 Task: Find connections with filter location Khānāpur with filter topic #workingathomewith filter profile language Potuguese with filter current company Work From Home/ Fresher & Experience Jobs with filter school Goa Institute of Management (GIM) with filter industry Services for the Elderly and Disabled with filter service category Interaction Design with filter keywords title Handyman
Action: Mouse moved to (320, 228)
Screenshot: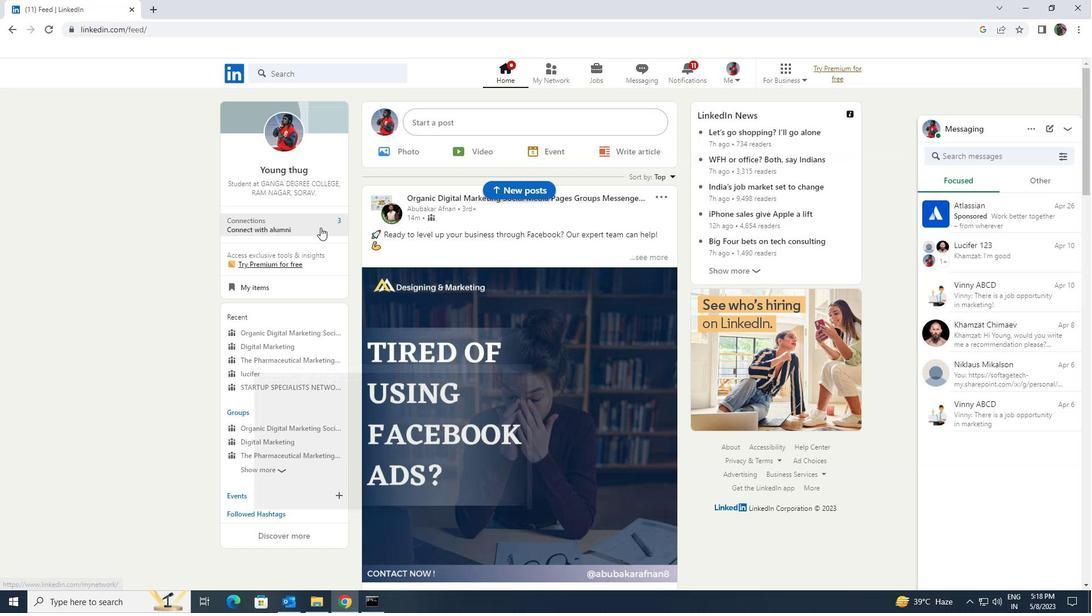 
Action: Mouse pressed left at (320, 228)
Screenshot: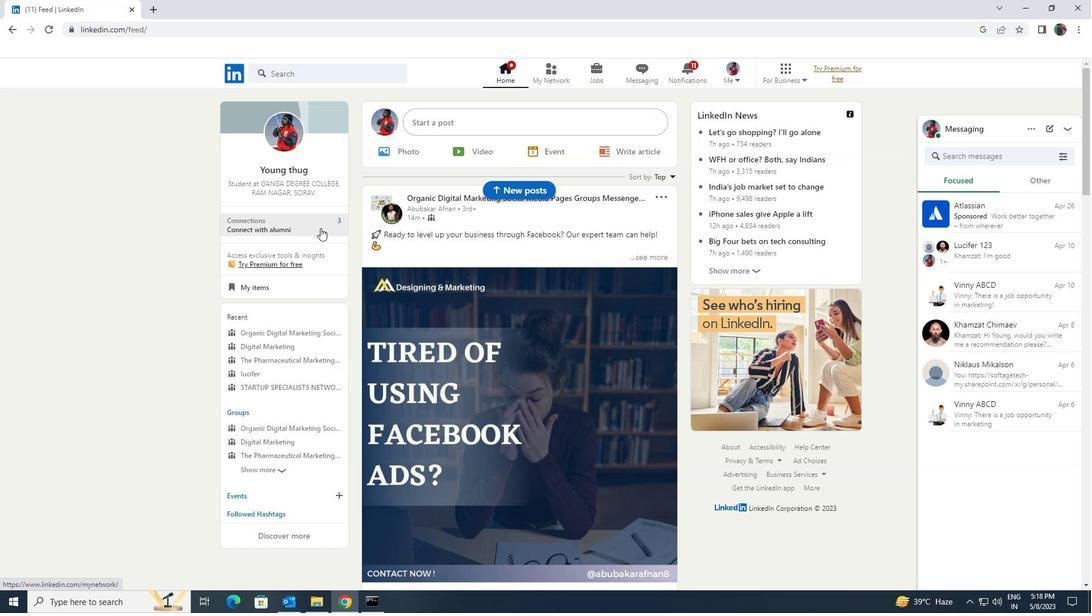 
Action: Mouse moved to (323, 136)
Screenshot: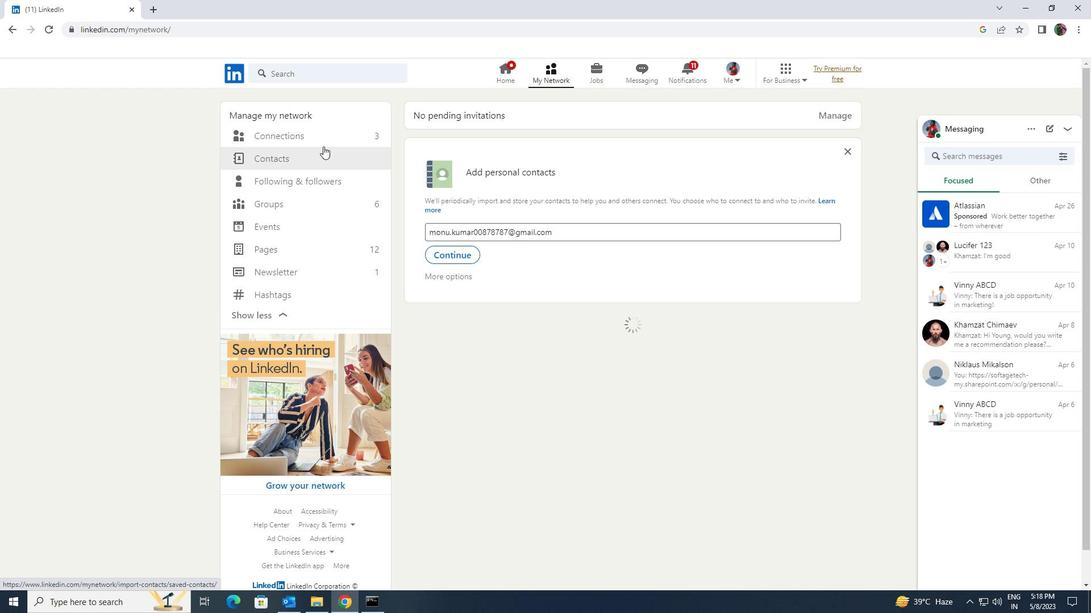 
Action: Mouse pressed left at (323, 136)
Screenshot: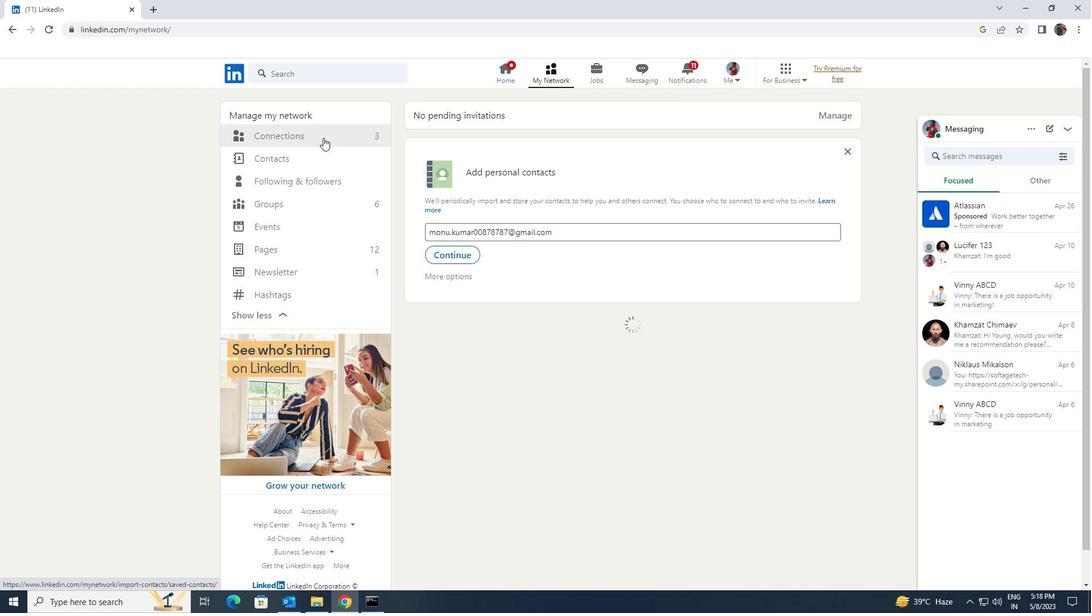 
Action: Mouse moved to (605, 138)
Screenshot: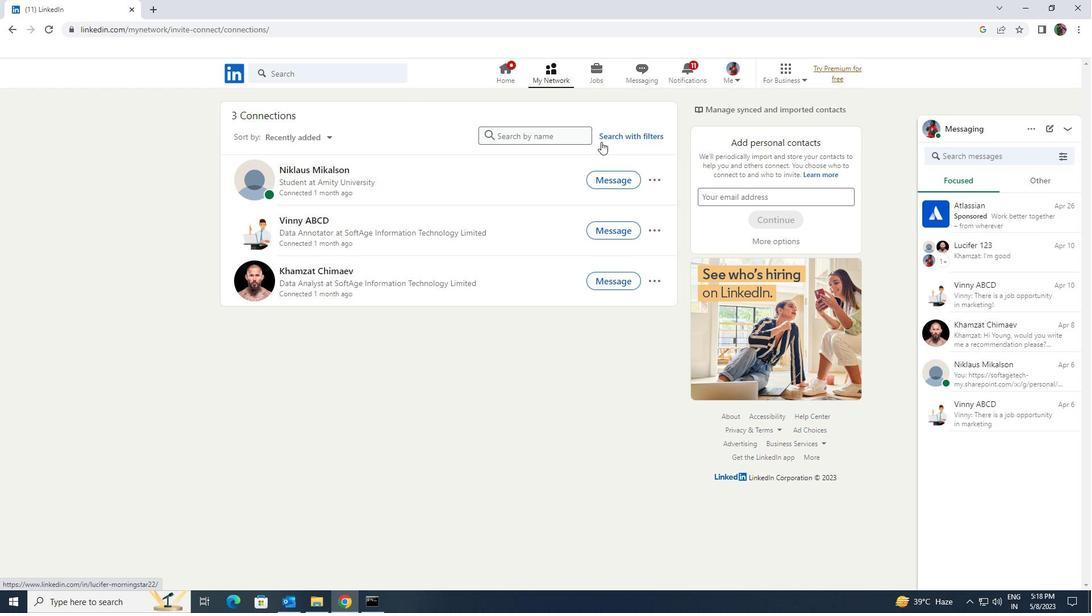 
Action: Mouse pressed left at (605, 138)
Screenshot: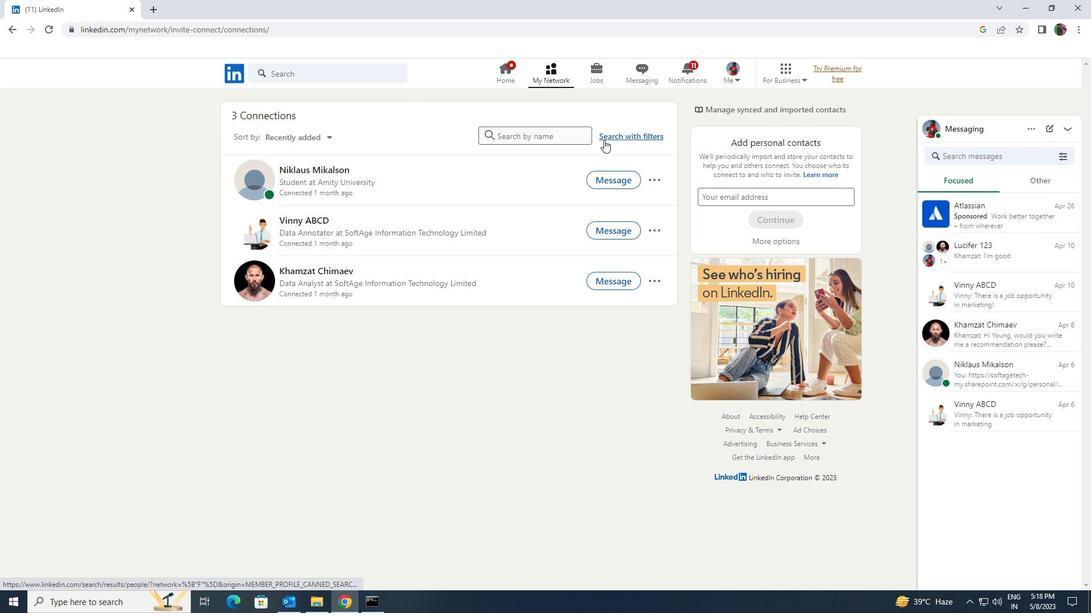 
Action: Mouse moved to (585, 106)
Screenshot: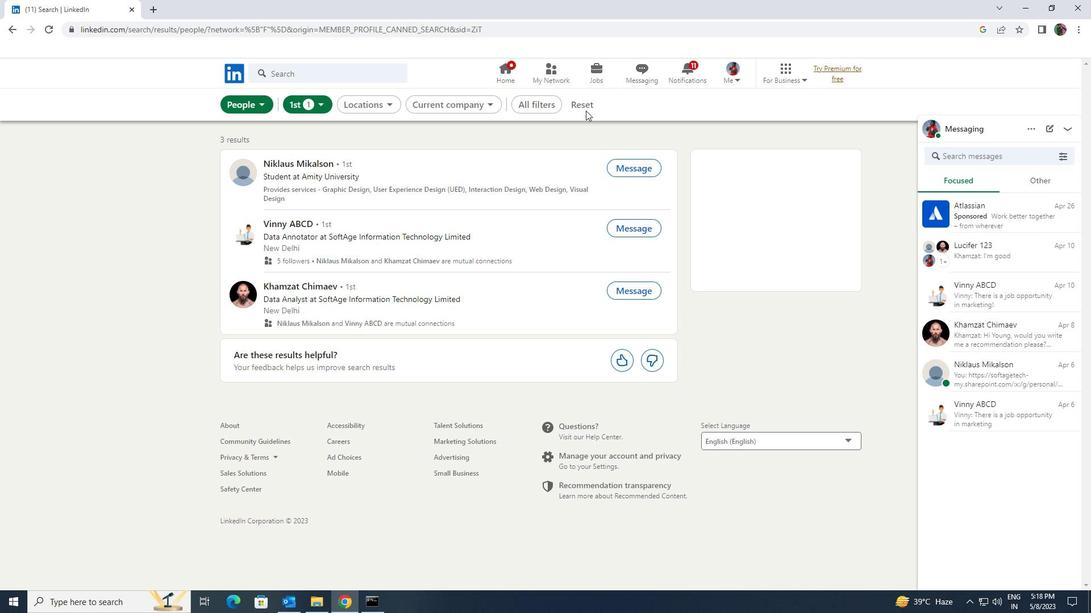 
Action: Mouse pressed left at (585, 106)
Screenshot: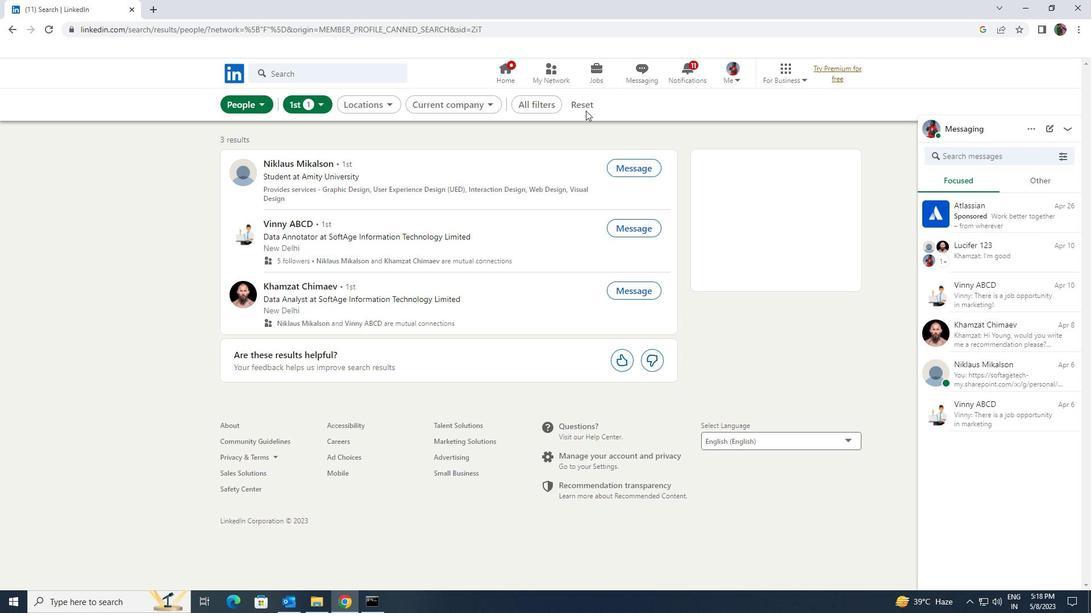 
Action: Mouse moved to (552, 98)
Screenshot: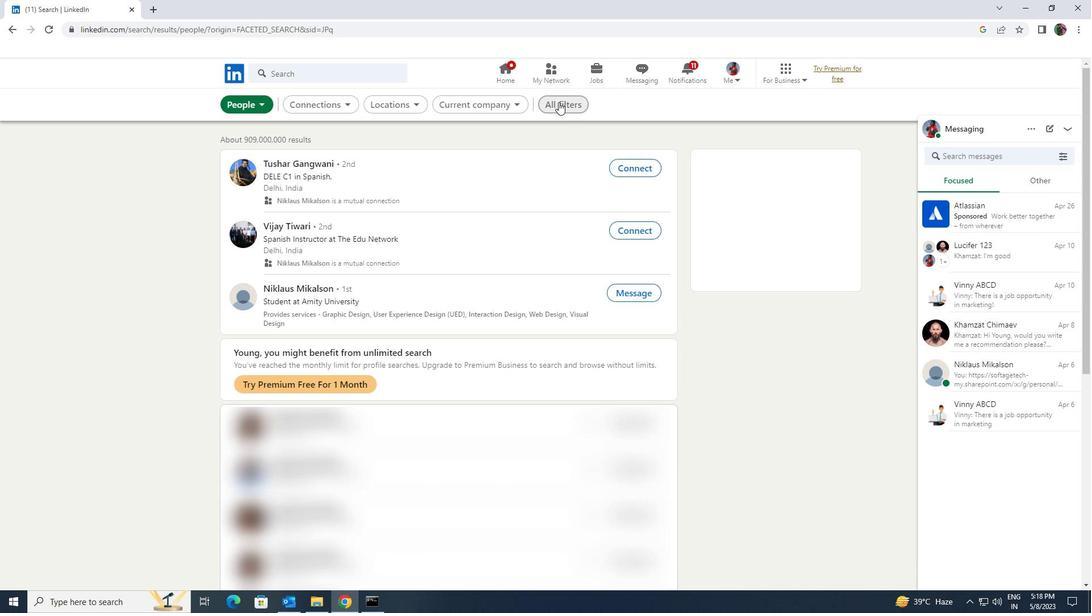 
Action: Mouse pressed left at (552, 98)
Screenshot: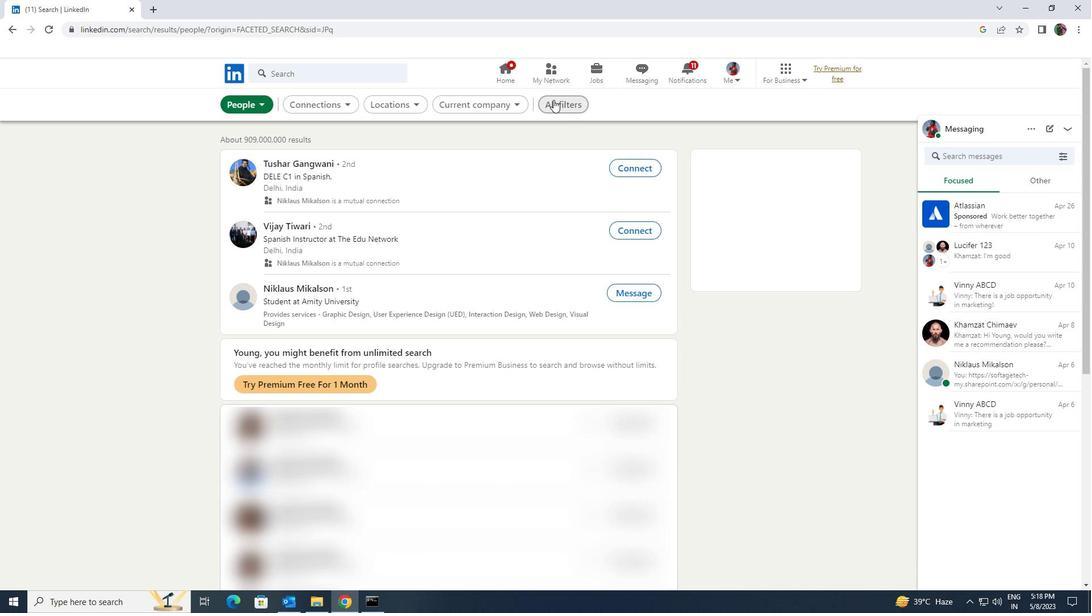 
Action: Mouse moved to (987, 446)
Screenshot: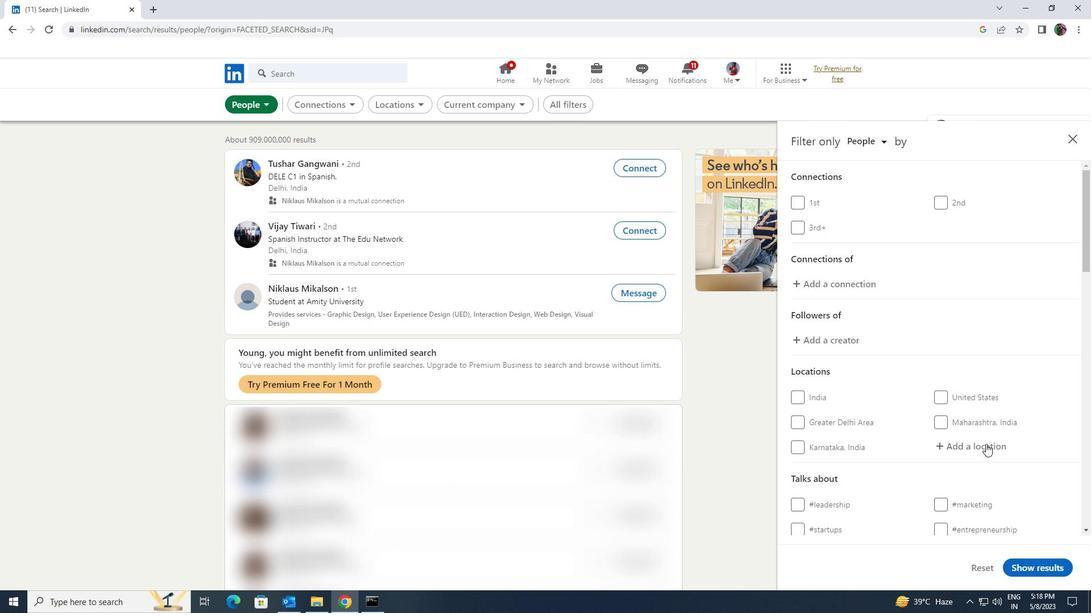 
Action: Mouse pressed left at (987, 446)
Screenshot: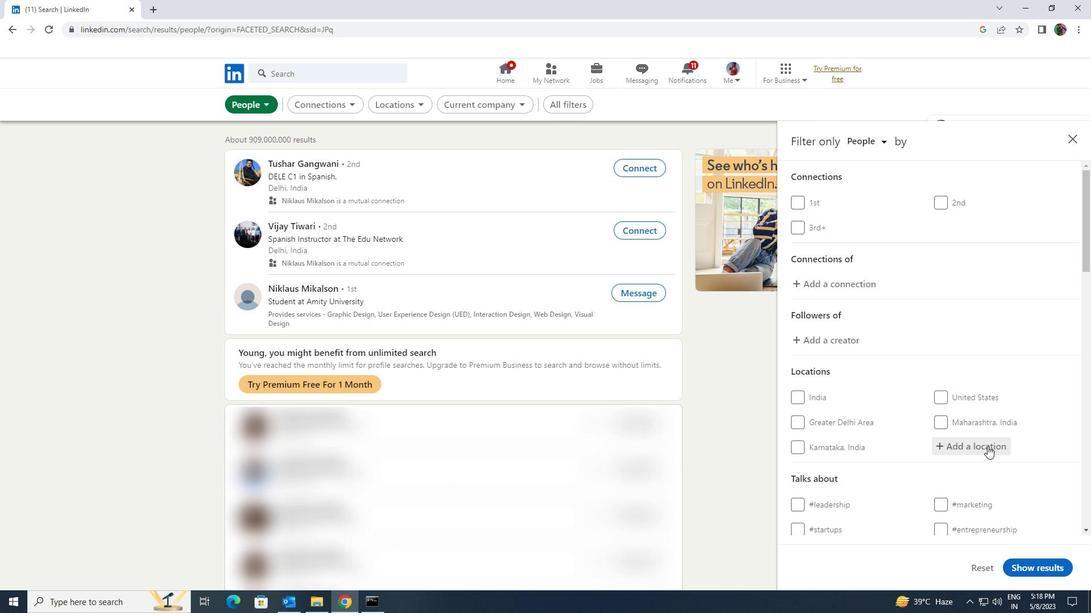 
Action: Key pressed <Key.shift>KHANPUR
Screenshot: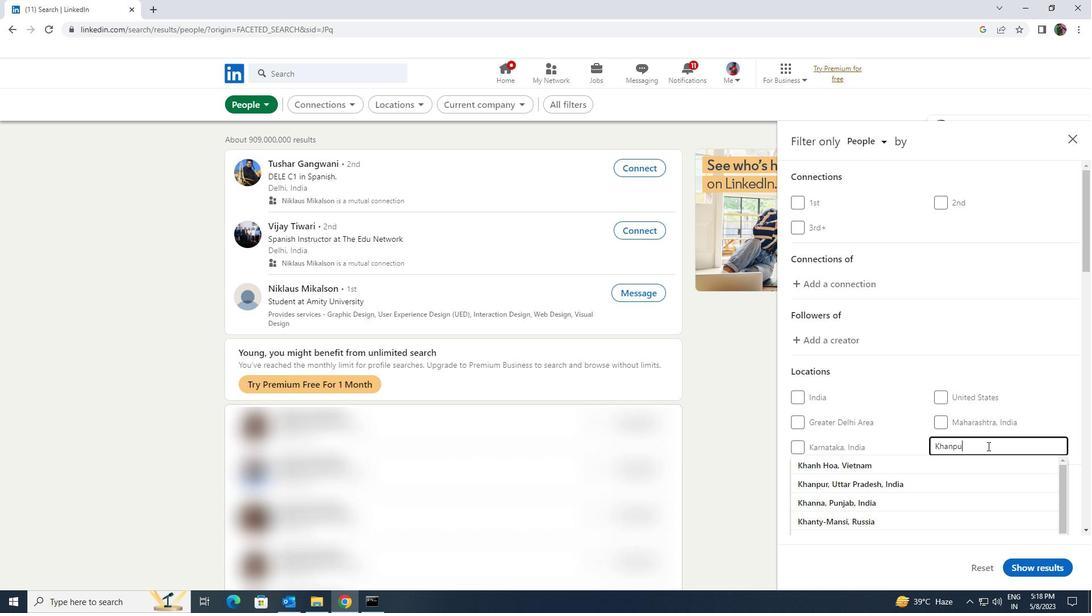 
Action: Mouse moved to (983, 465)
Screenshot: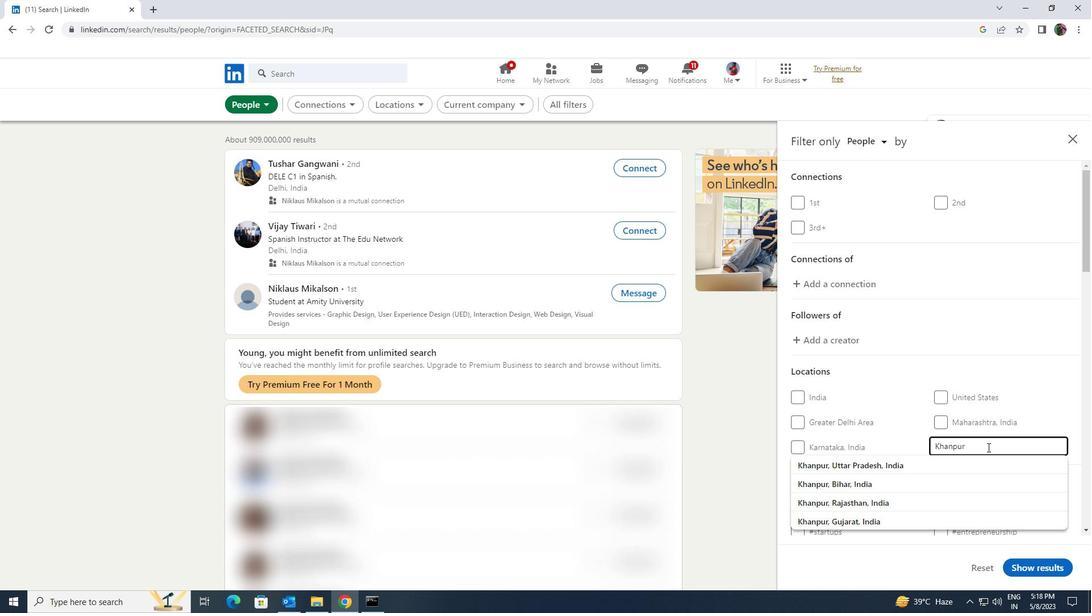 
Action: Mouse pressed left at (983, 465)
Screenshot: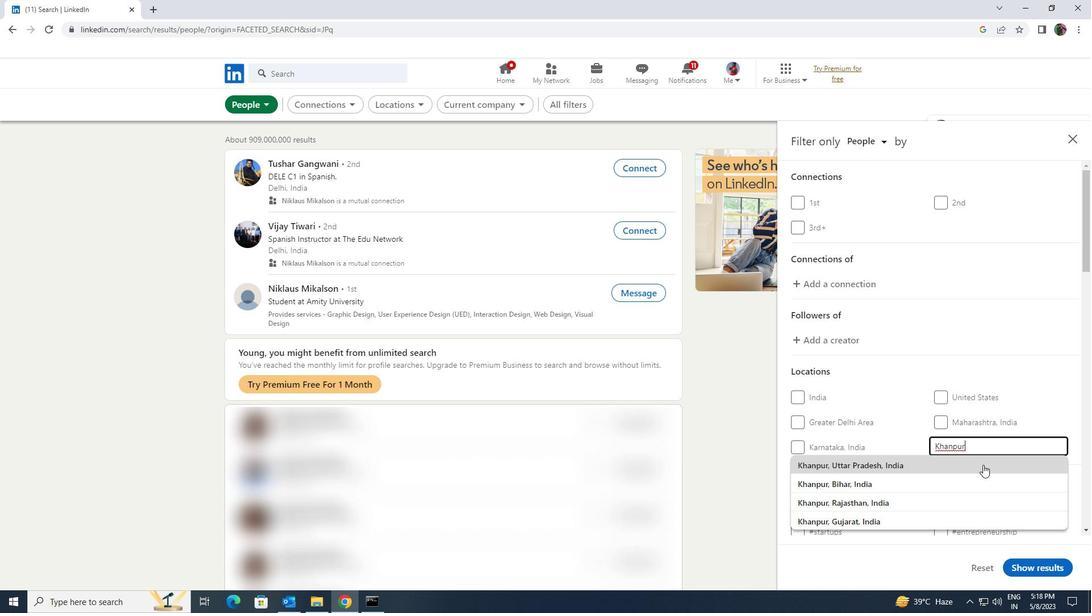 
Action: Mouse moved to (982, 466)
Screenshot: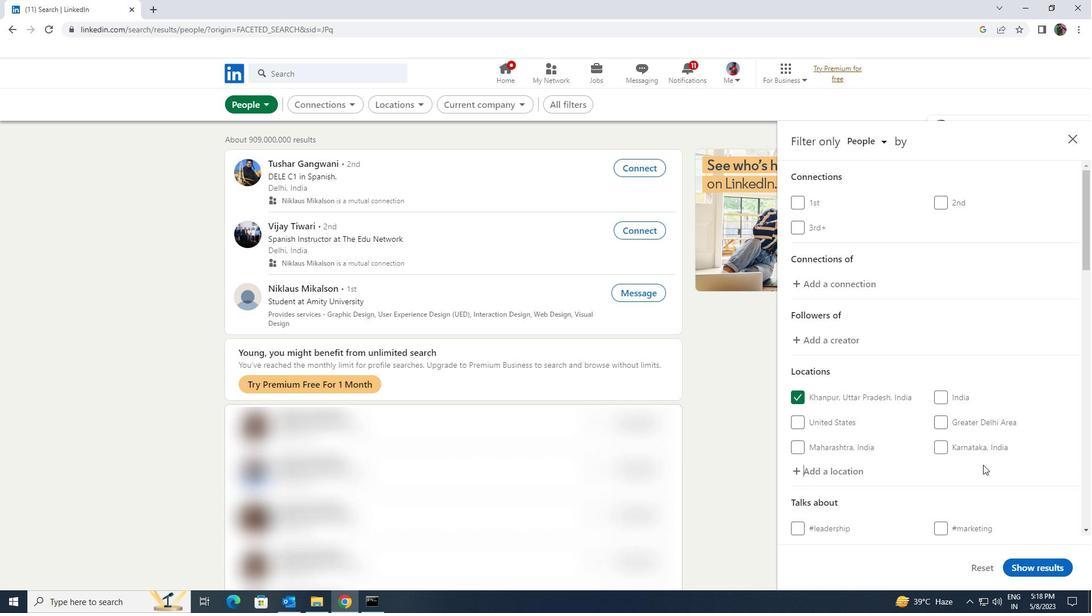 
Action: Mouse scrolled (982, 465) with delta (0, 0)
Screenshot: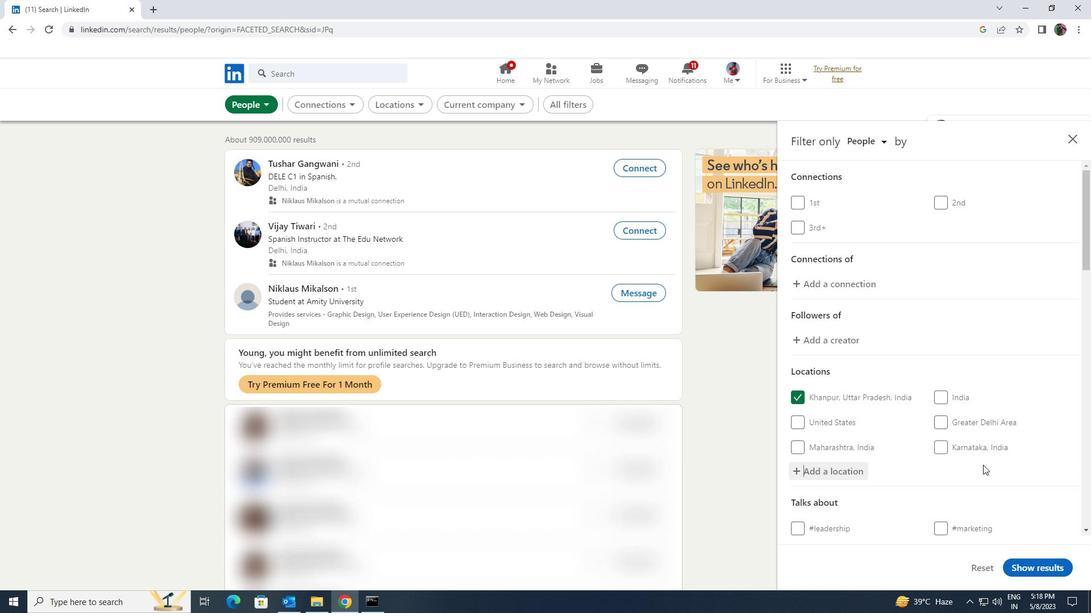 
Action: Mouse scrolled (982, 465) with delta (0, 0)
Screenshot: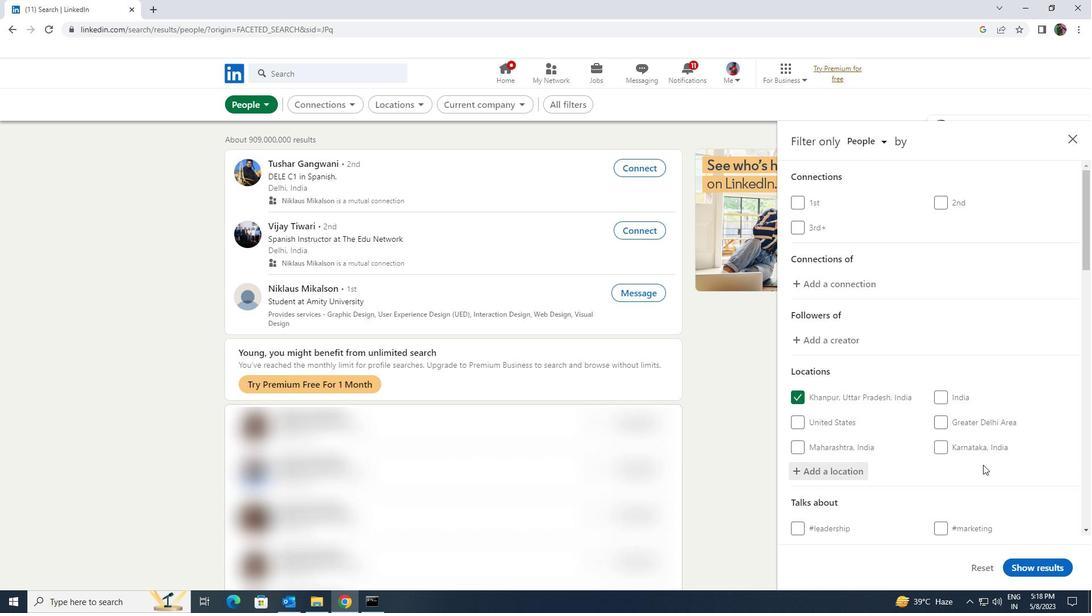 
Action: Mouse pressed left at (982, 466)
Screenshot: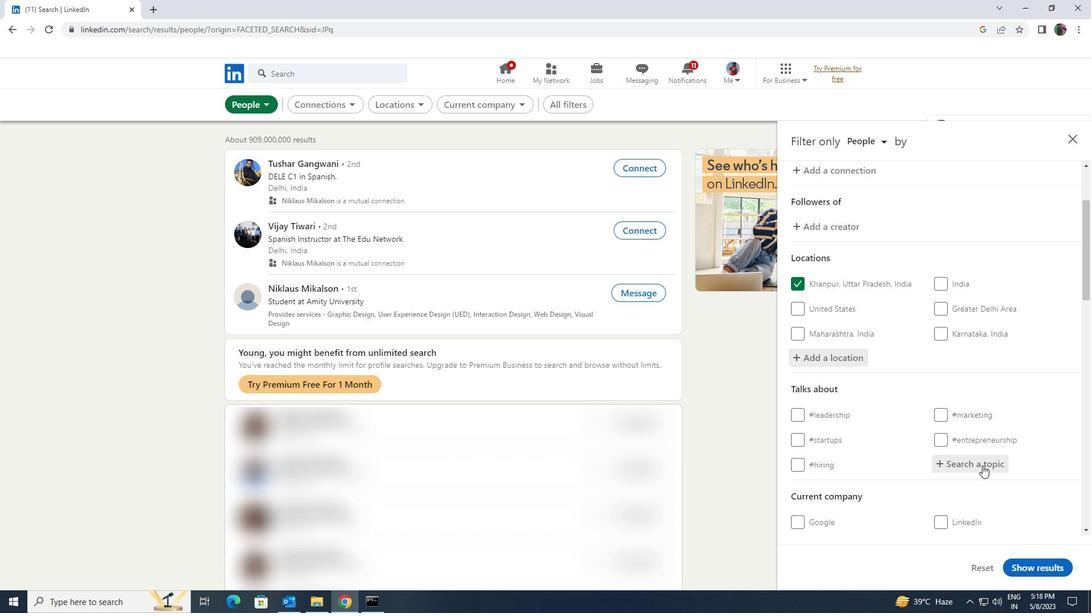 
Action: Key pressed <Key.shift><Key.shift><Key.shift><Key.shift><Key.shift><Key.shift><Key.shift><Key.shift>WORKING
Screenshot: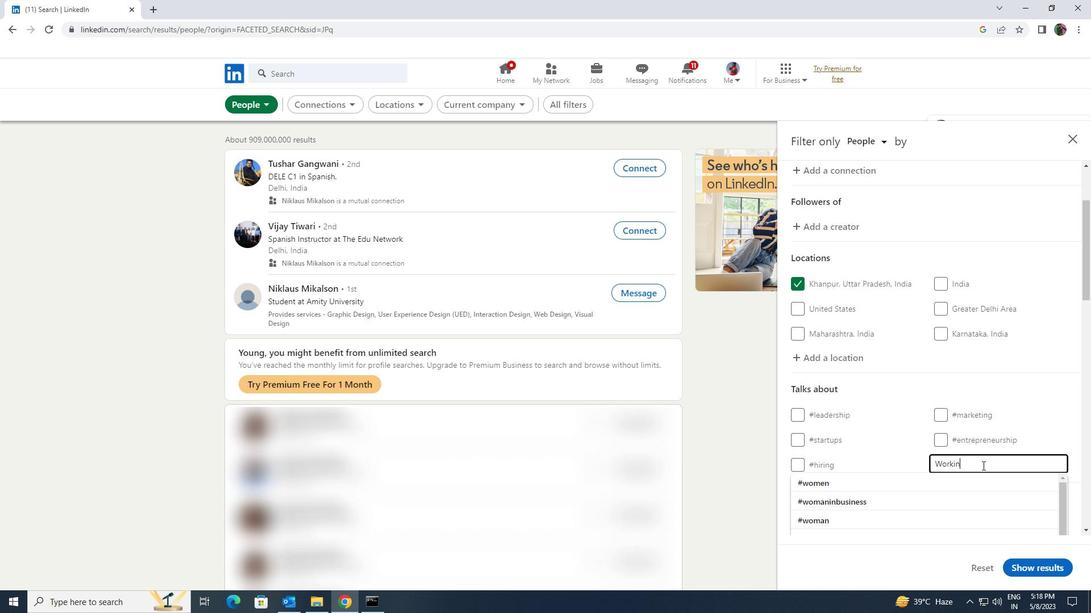 
Action: Mouse moved to (978, 488)
Screenshot: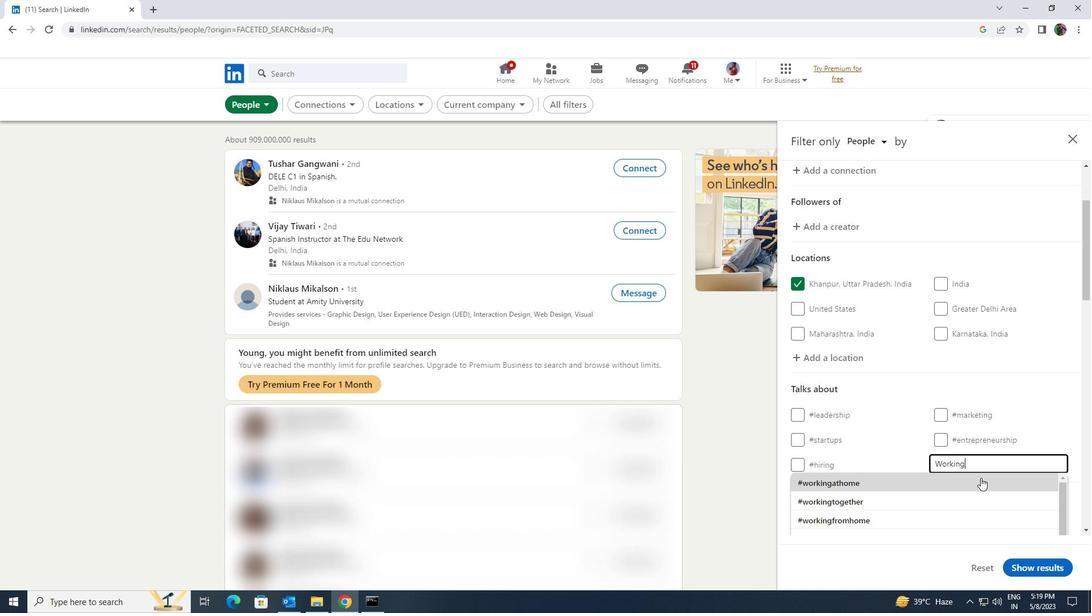 
Action: Mouse pressed left at (978, 488)
Screenshot: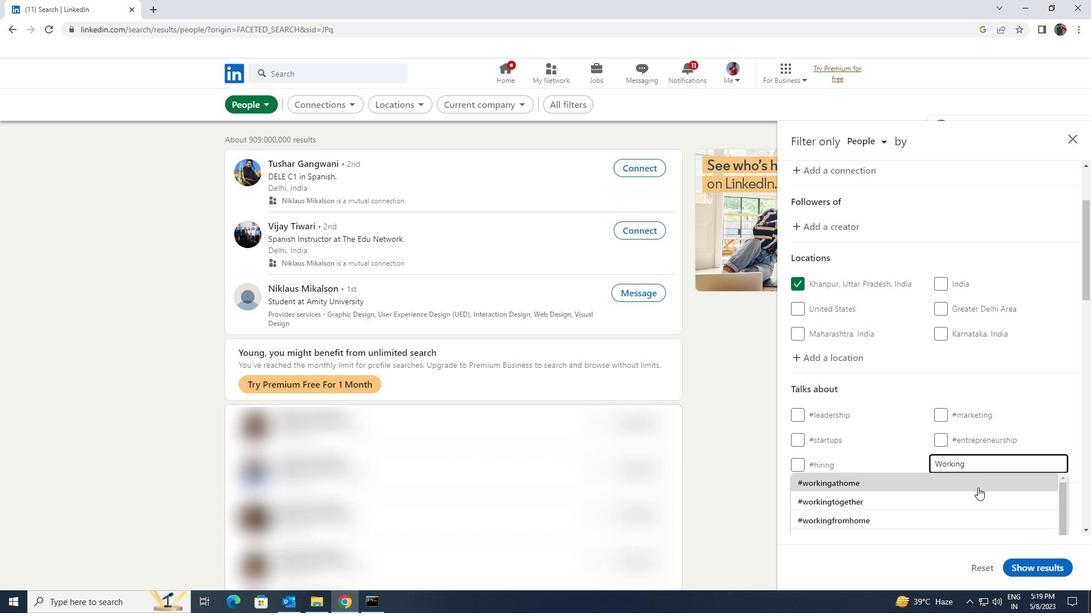 
Action: Mouse scrolled (978, 487) with delta (0, 0)
Screenshot: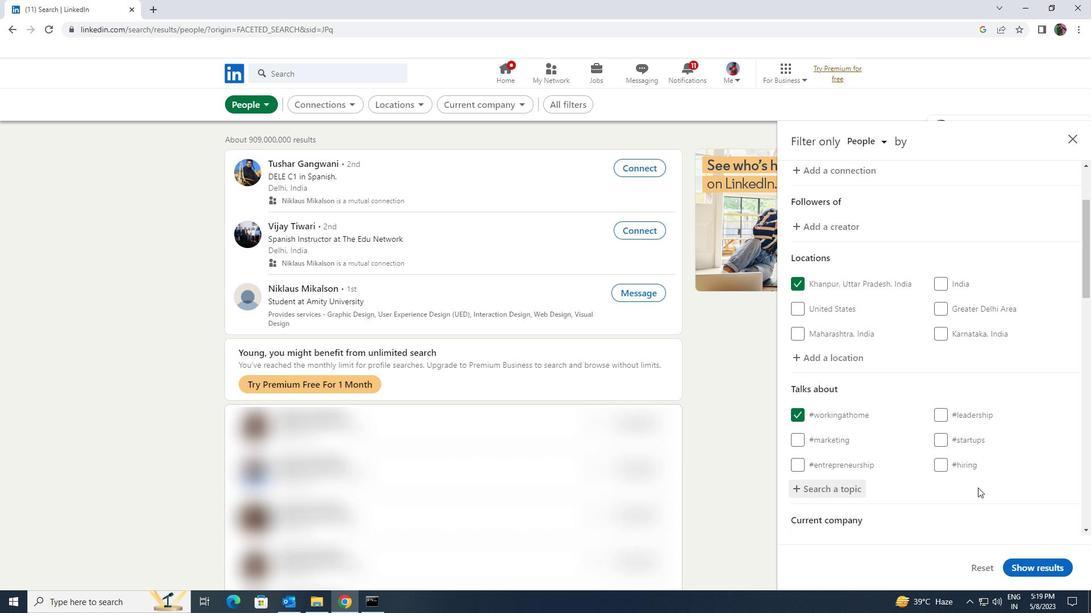 
Action: Mouse scrolled (978, 487) with delta (0, 0)
Screenshot: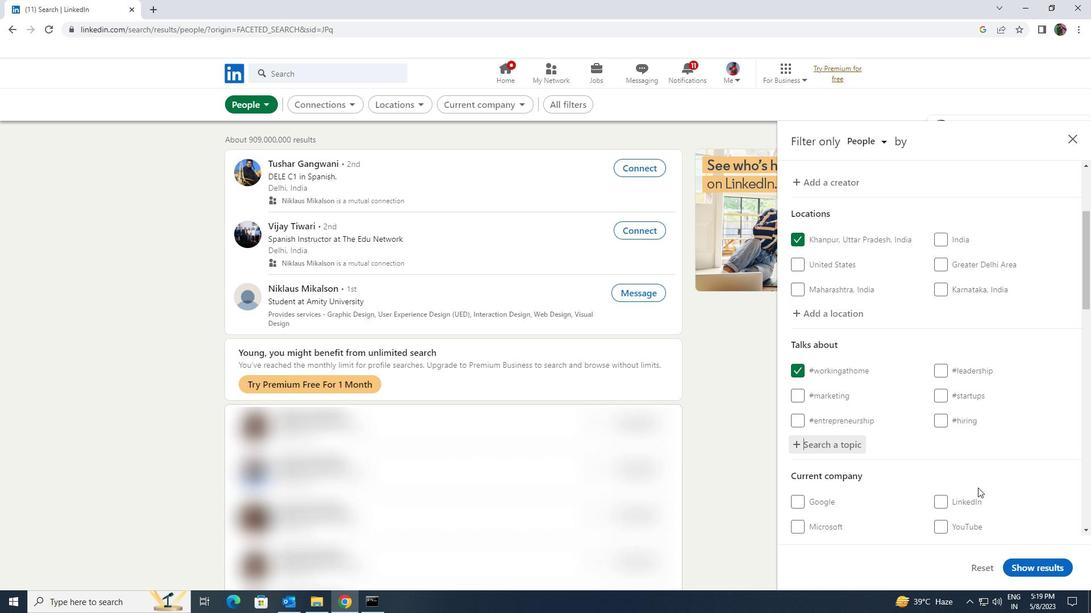 
Action: Mouse scrolled (978, 487) with delta (0, 0)
Screenshot: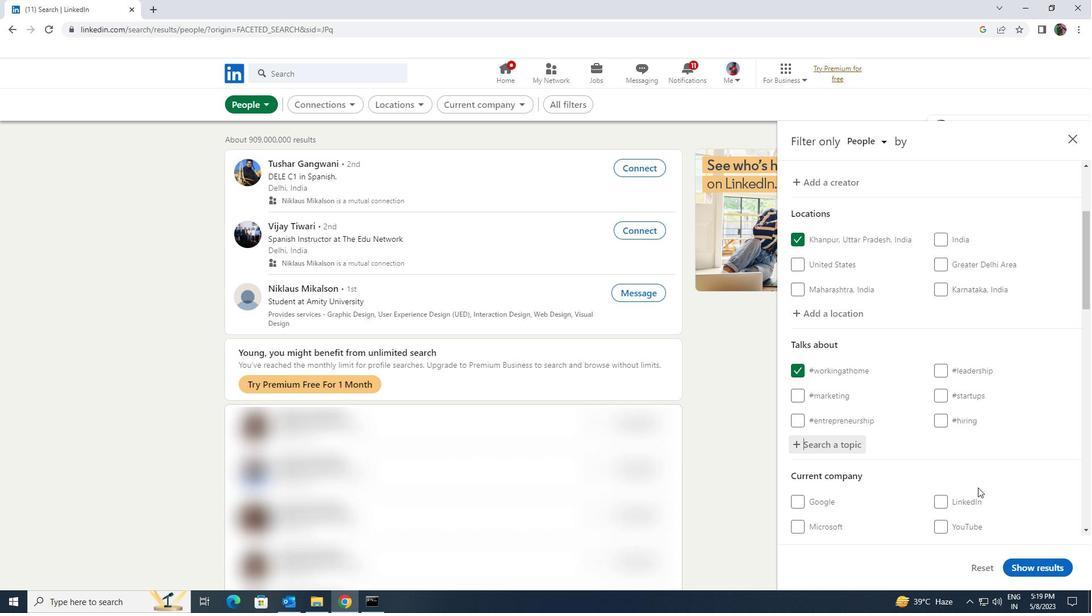 
Action: Mouse scrolled (978, 487) with delta (0, 0)
Screenshot: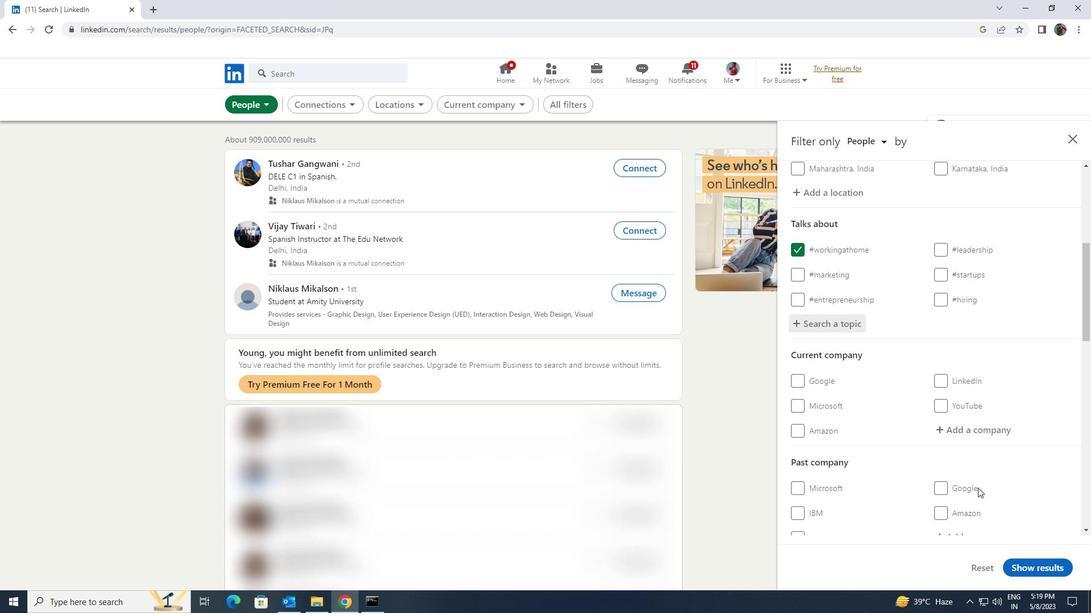 
Action: Mouse scrolled (978, 487) with delta (0, 0)
Screenshot: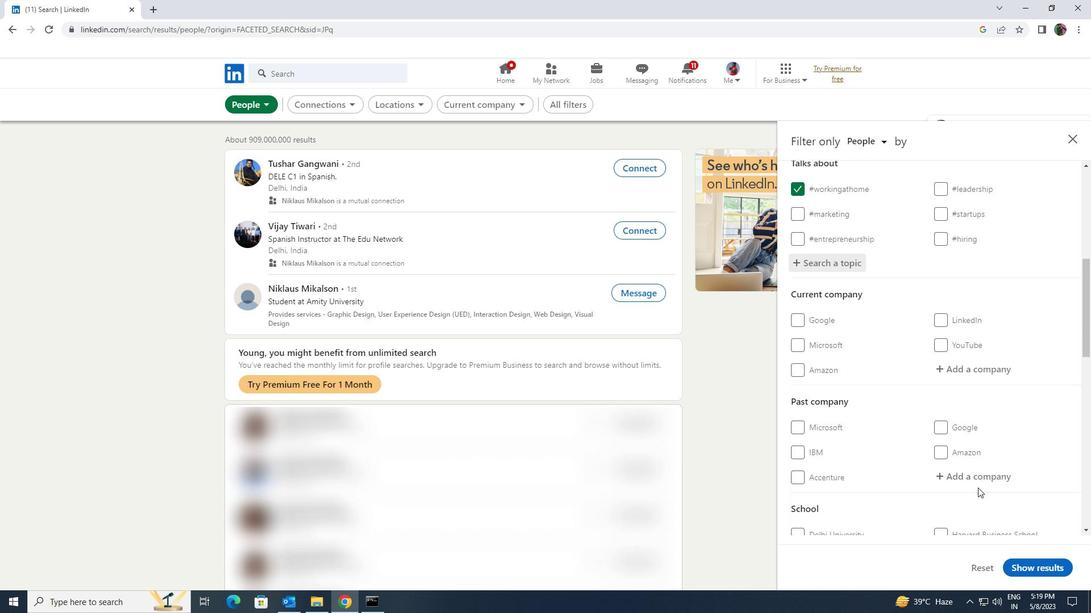 
Action: Mouse scrolled (978, 487) with delta (0, 0)
Screenshot: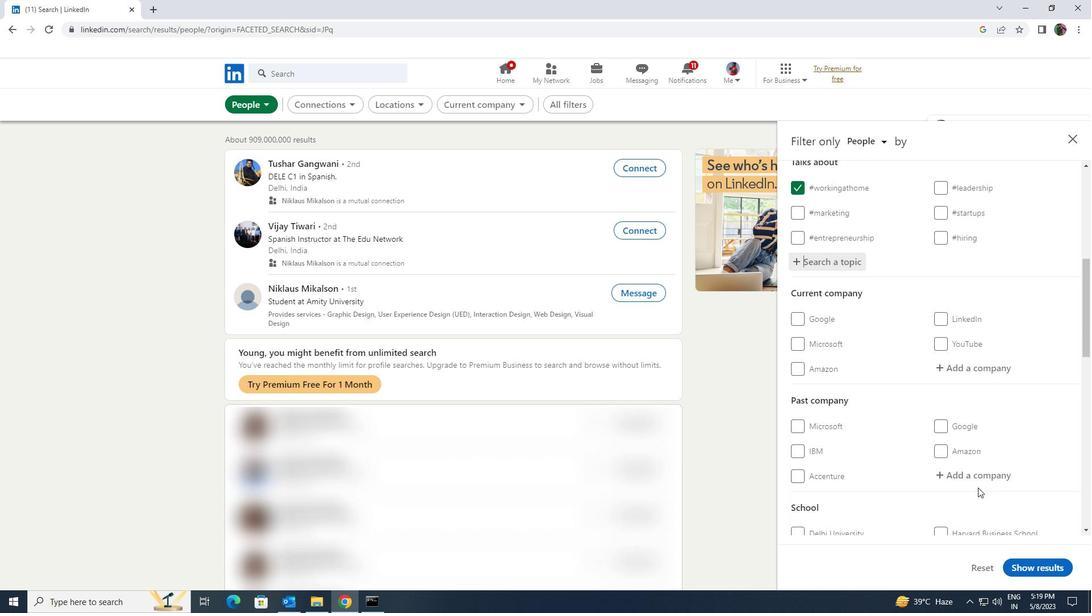 
Action: Mouse scrolled (978, 487) with delta (0, 0)
Screenshot: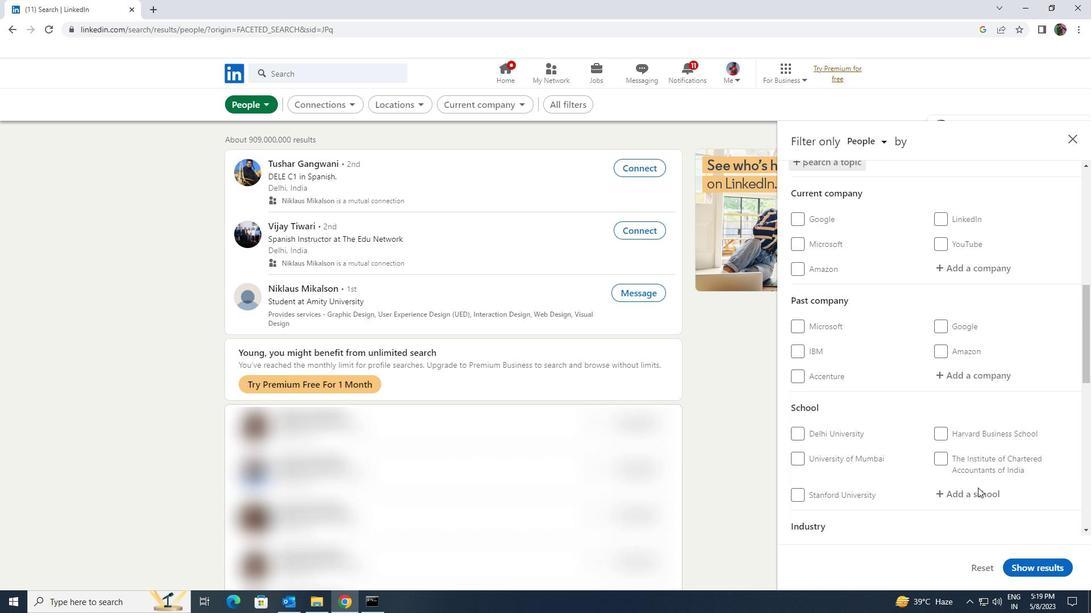 
Action: Mouse scrolled (978, 487) with delta (0, 0)
Screenshot: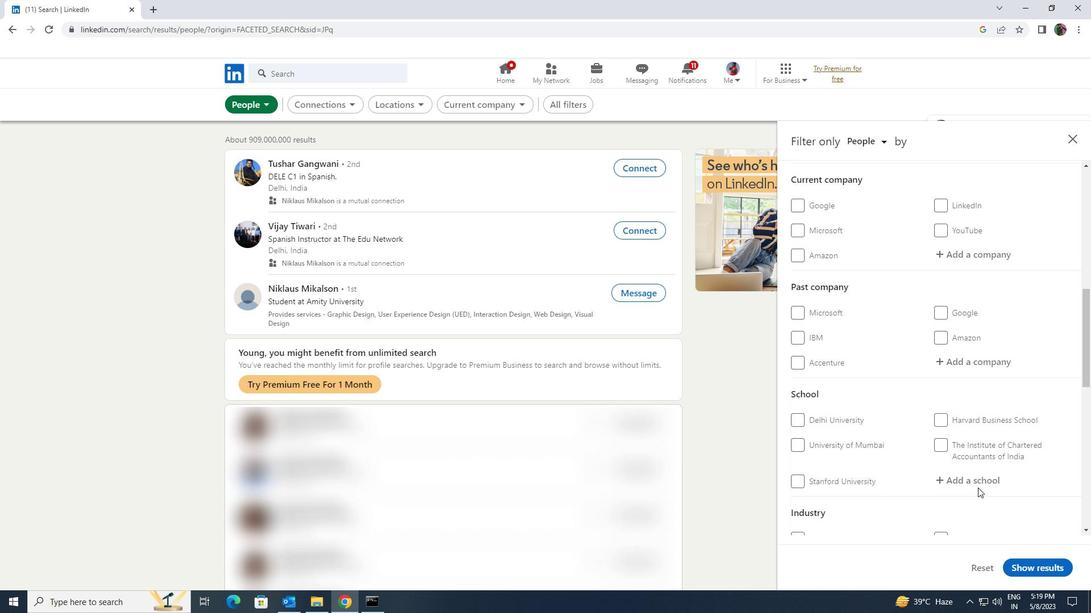 
Action: Mouse scrolled (978, 487) with delta (0, 0)
Screenshot: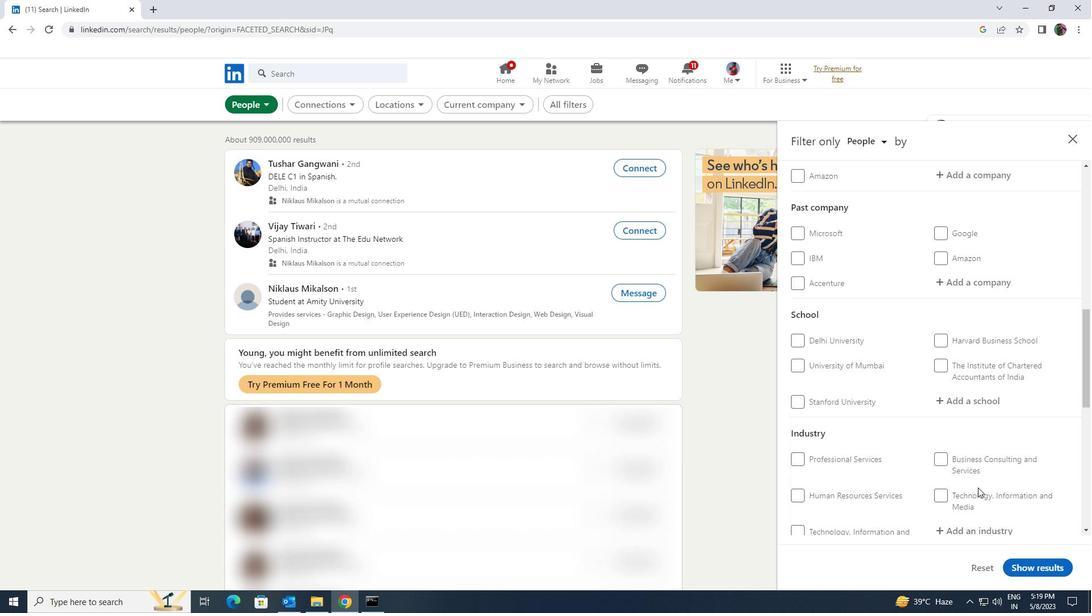 
Action: Mouse scrolled (978, 487) with delta (0, 0)
Screenshot: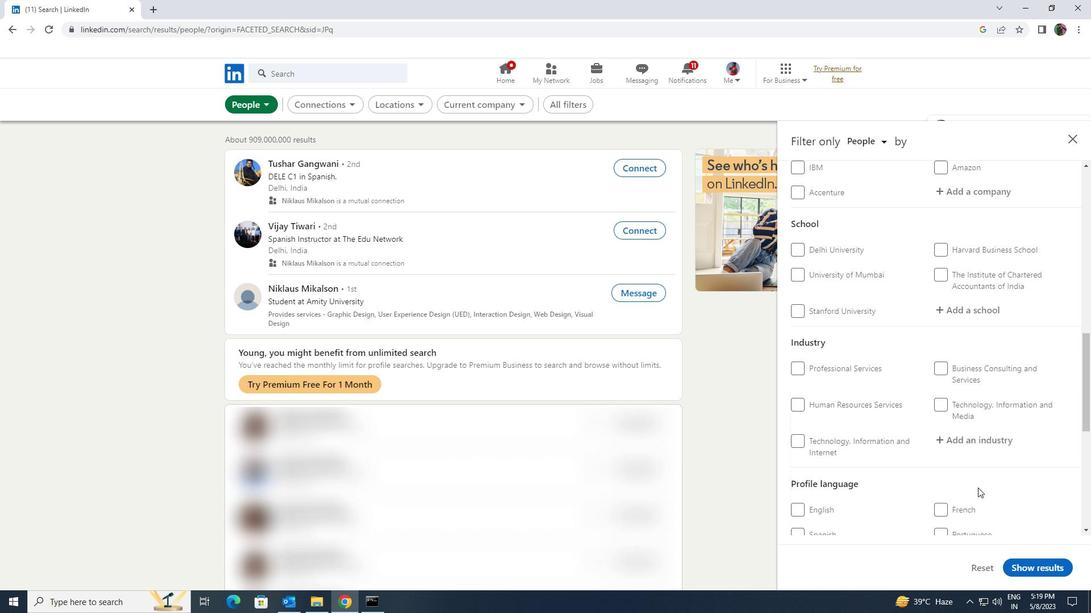 
Action: Mouse moved to (949, 477)
Screenshot: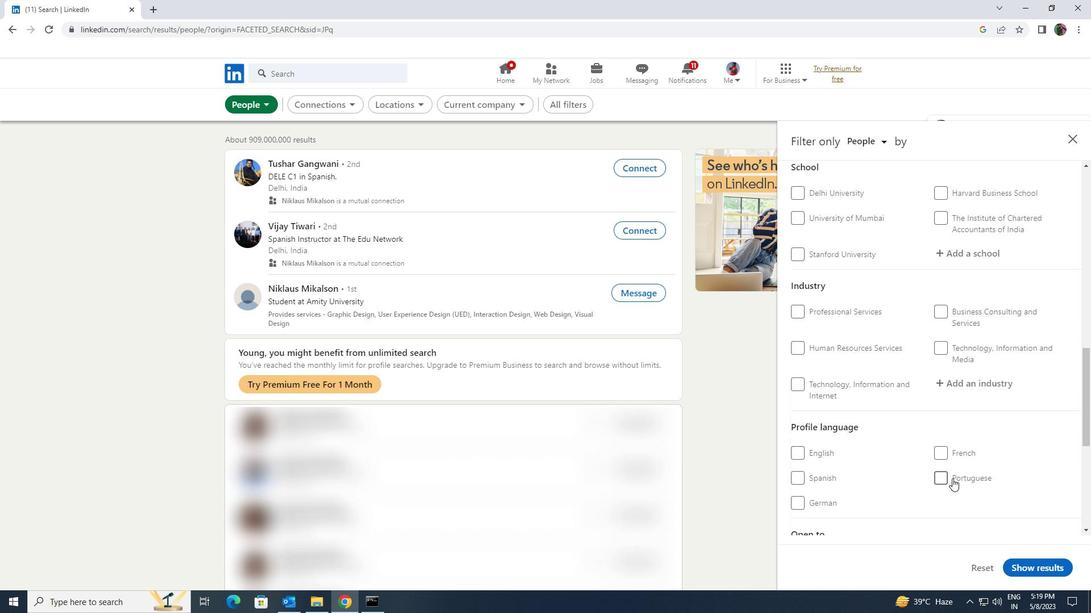 
Action: Mouse pressed left at (949, 477)
Screenshot: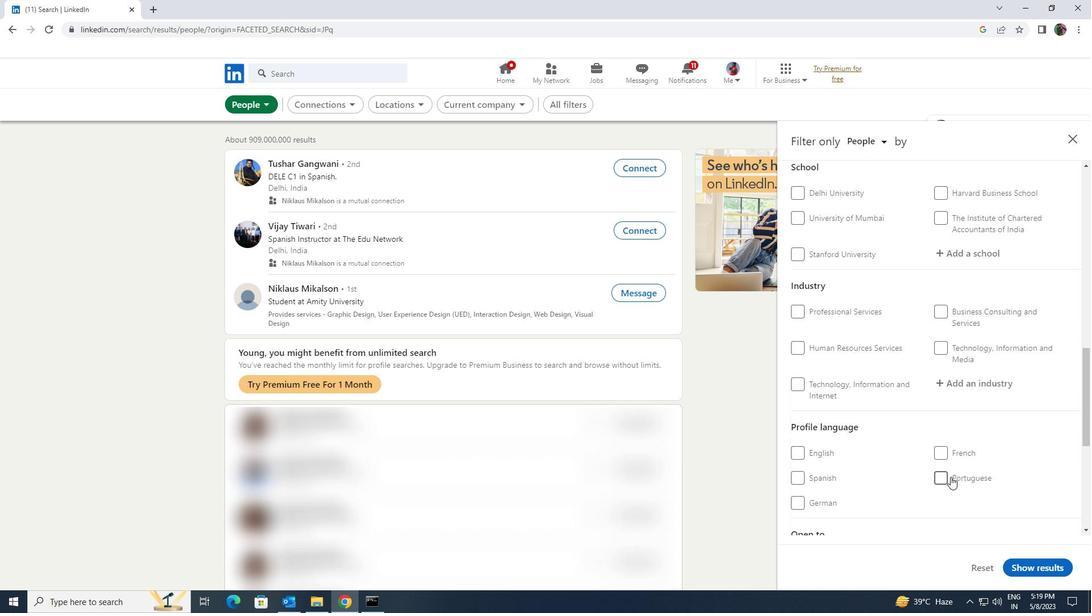 
Action: Mouse scrolled (949, 478) with delta (0, 0)
Screenshot: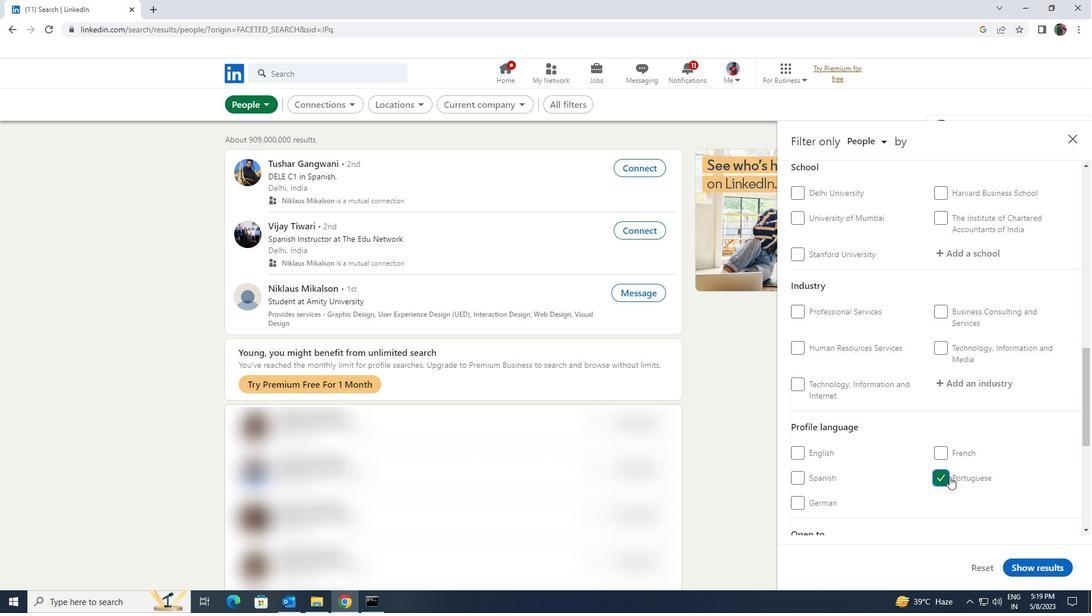 
Action: Mouse scrolled (949, 478) with delta (0, 0)
Screenshot: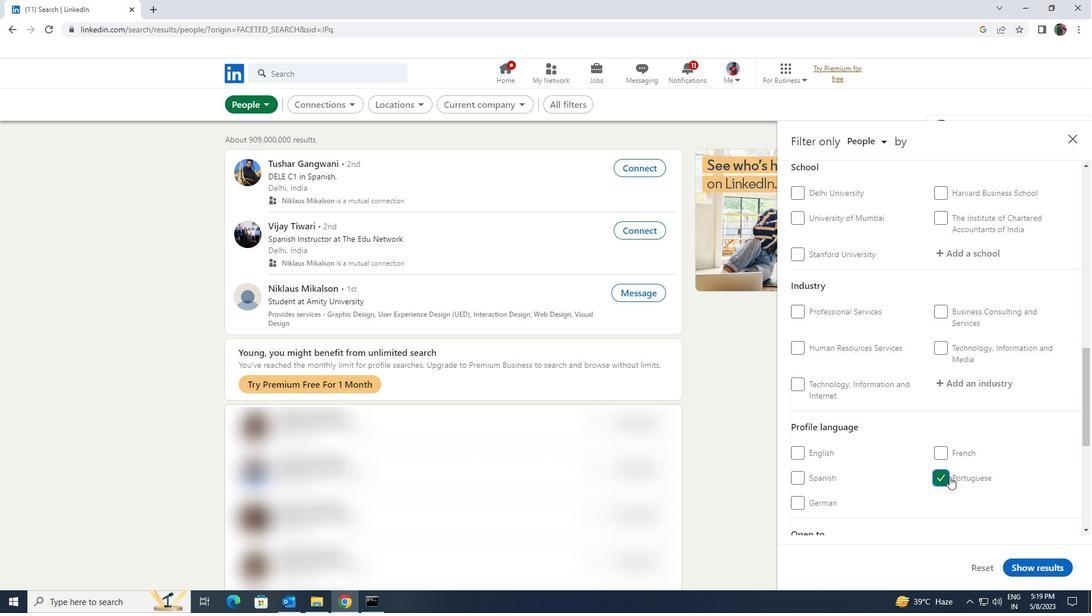 
Action: Mouse scrolled (949, 478) with delta (0, 0)
Screenshot: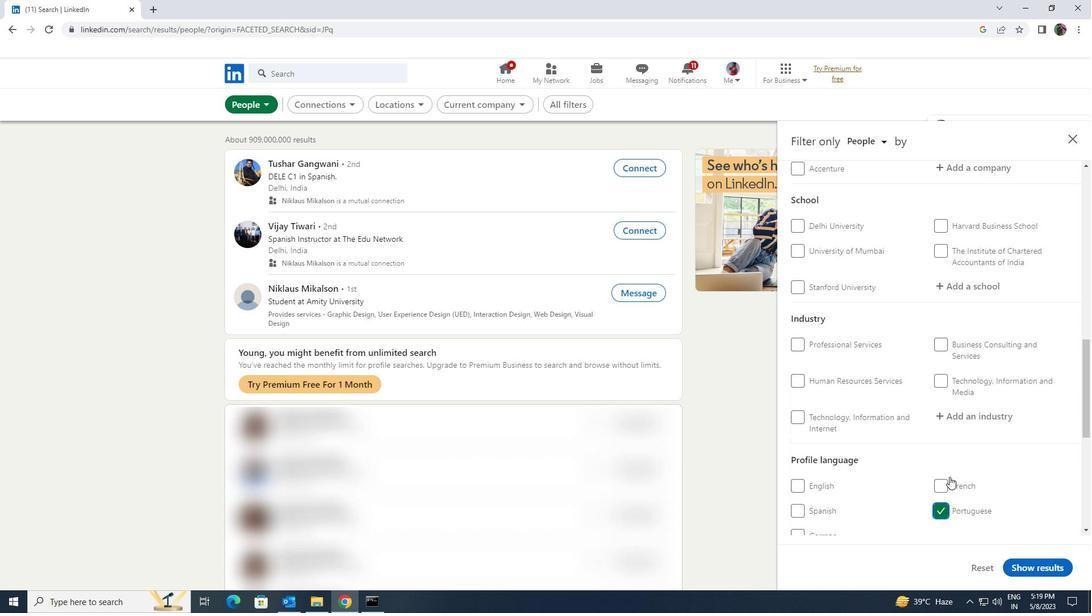 
Action: Mouse scrolled (949, 478) with delta (0, 0)
Screenshot: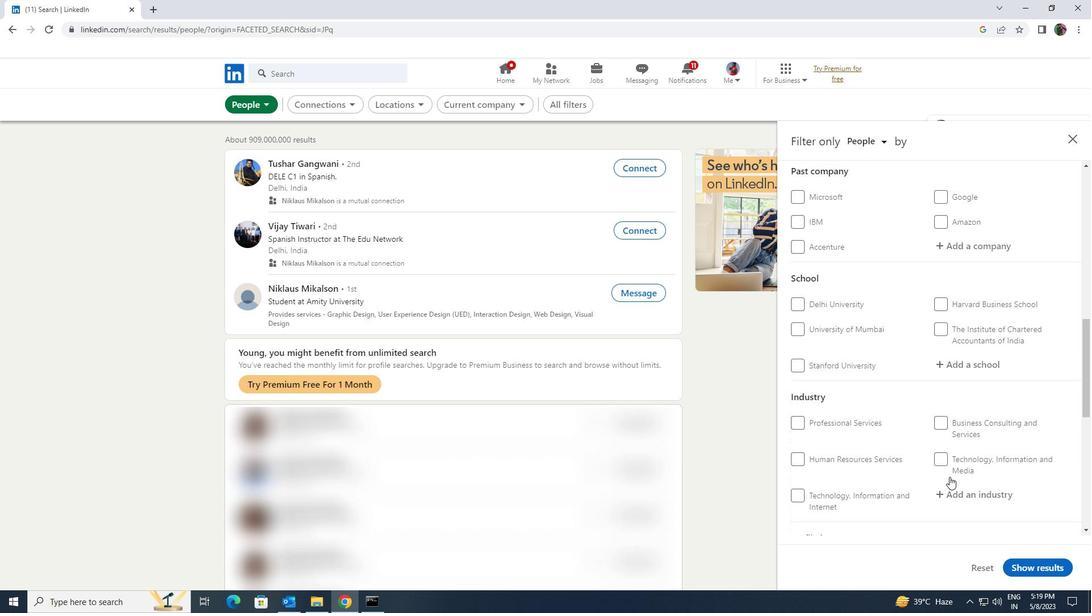 
Action: Mouse scrolled (949, 478) with delta (0, 0)
Screenshot: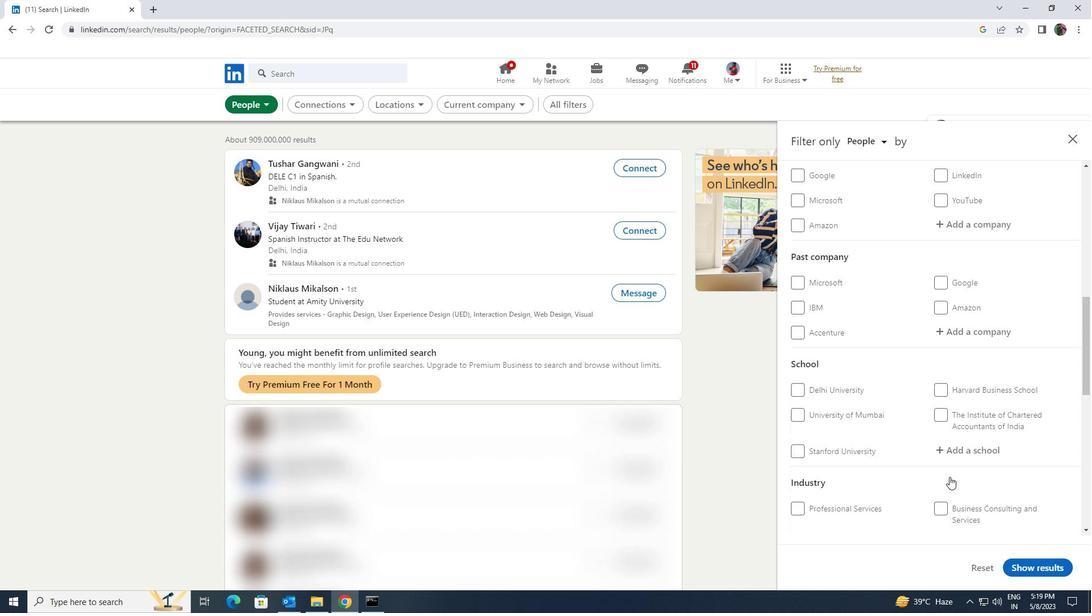 
Action: Mouse scrolled (949, 478) with delta (0, 0)
Screenshot: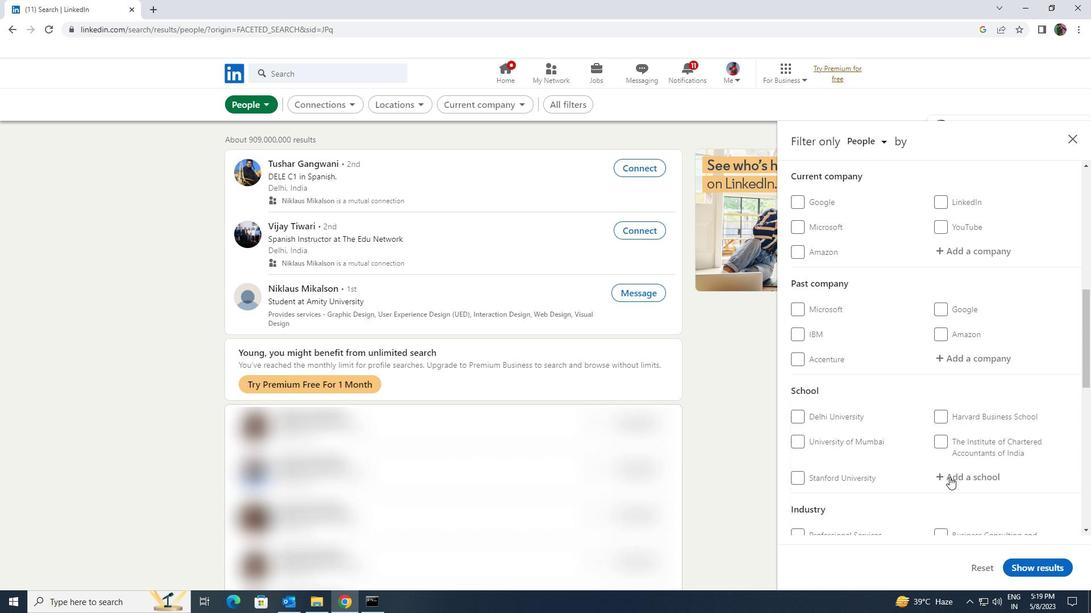 
Action: Mouse scrolled (949, 478) with delta (0, 0)
Screenshot: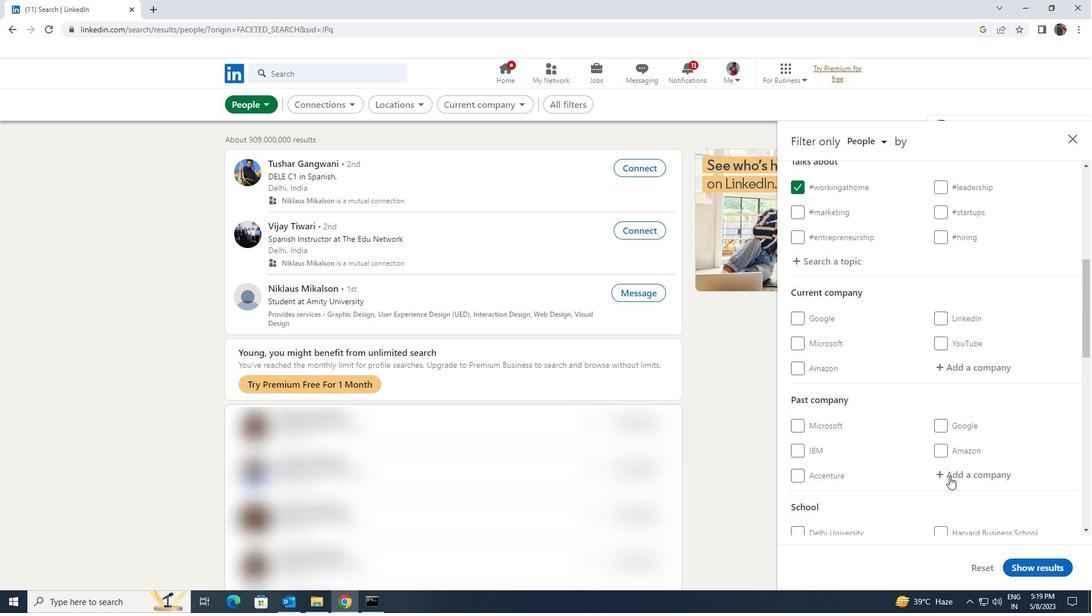 
Action: Mouse moved to (954, 433)
Screenshot: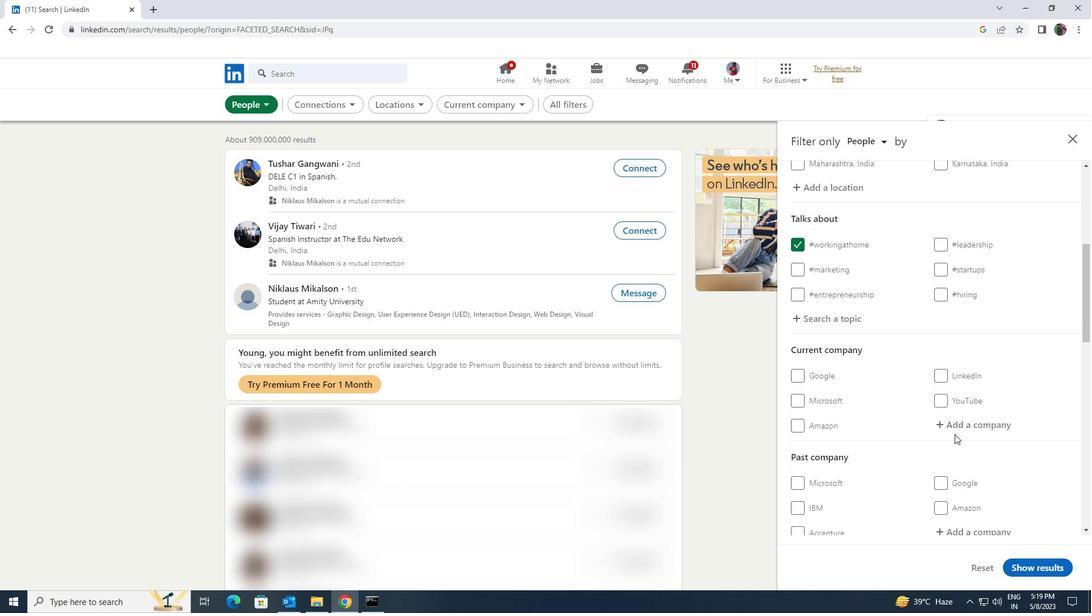 
Action: Mouse pressed left at (954, 433)
Screenshot: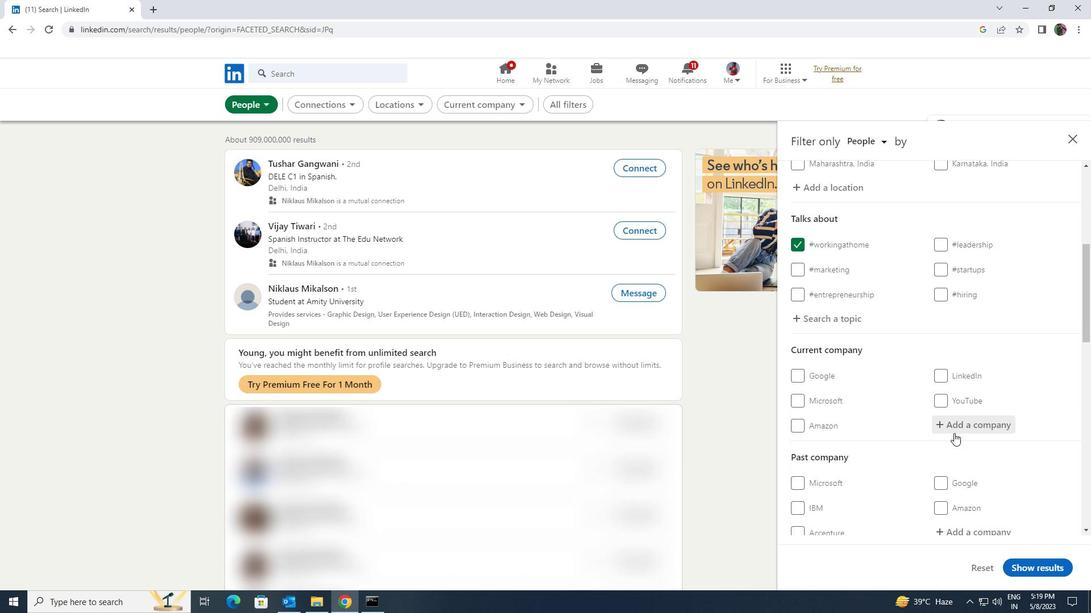 
Action: Key pressed <Key.shift><Key.shift><Key.shift><Key.shift><Key.shift><Key.shift><Key.shift><Key.shift><Key.shift><Key.shift><Key.shift>WORK<Key.space><Key.shift>FROM<Key.space><Key.shift><Key.shift><Key.shift><Key.shift><Key.shift><Key.shift><Key.shift><Key.shift><Key.shift>HOME<Key.space><Key.shift><Key.shift><Key.shift><Key.shift><Key.shift>FRESHER
Screenshot: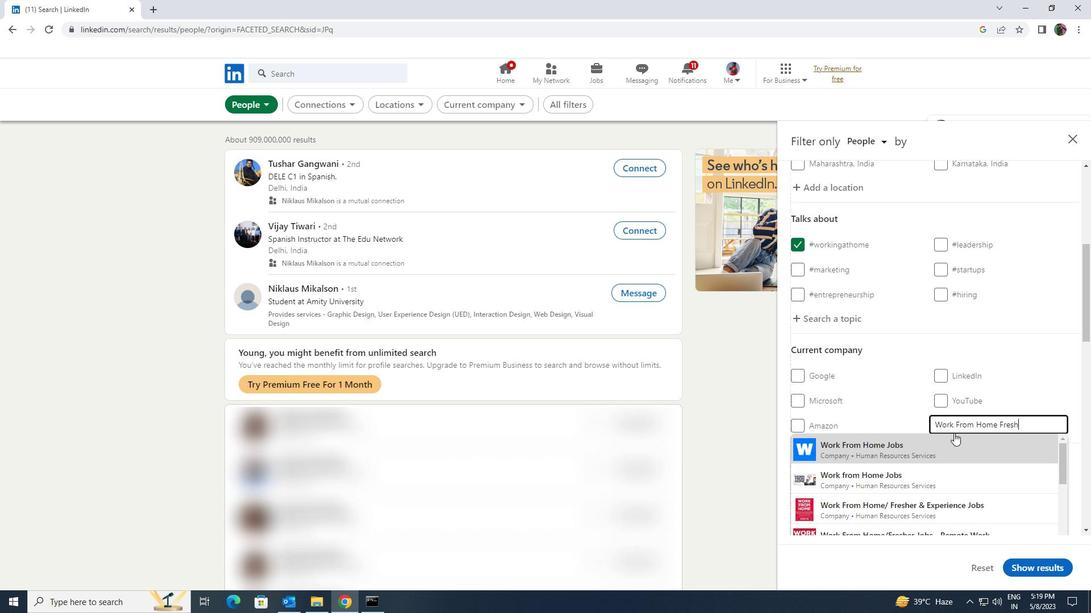
Action: Mouse moved to (954, 441)
Screenshot: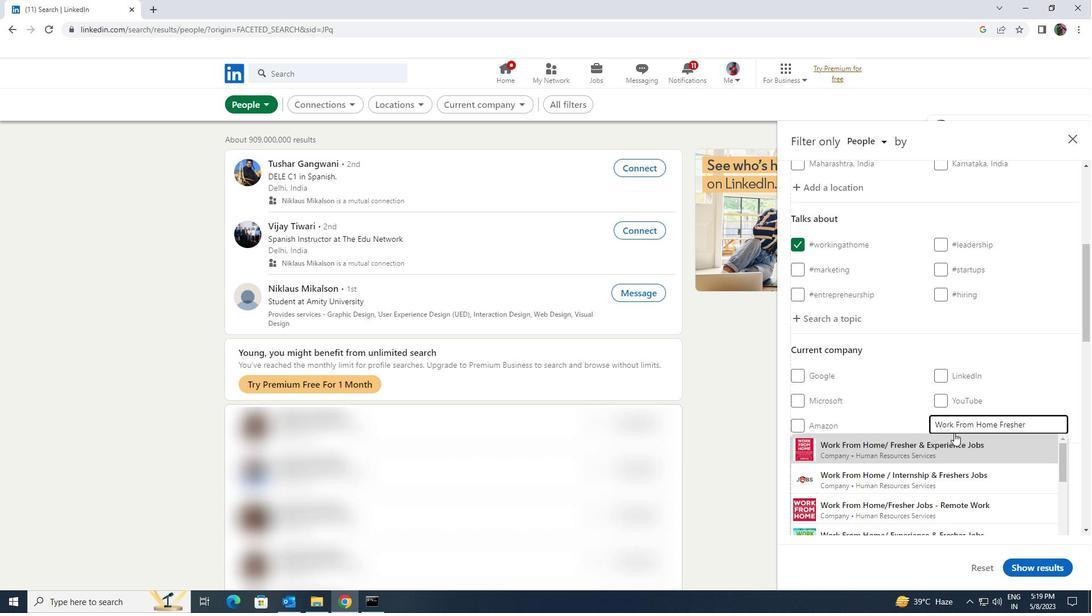 
Action: Mouse pressed left at (954, 441)
Screenshot: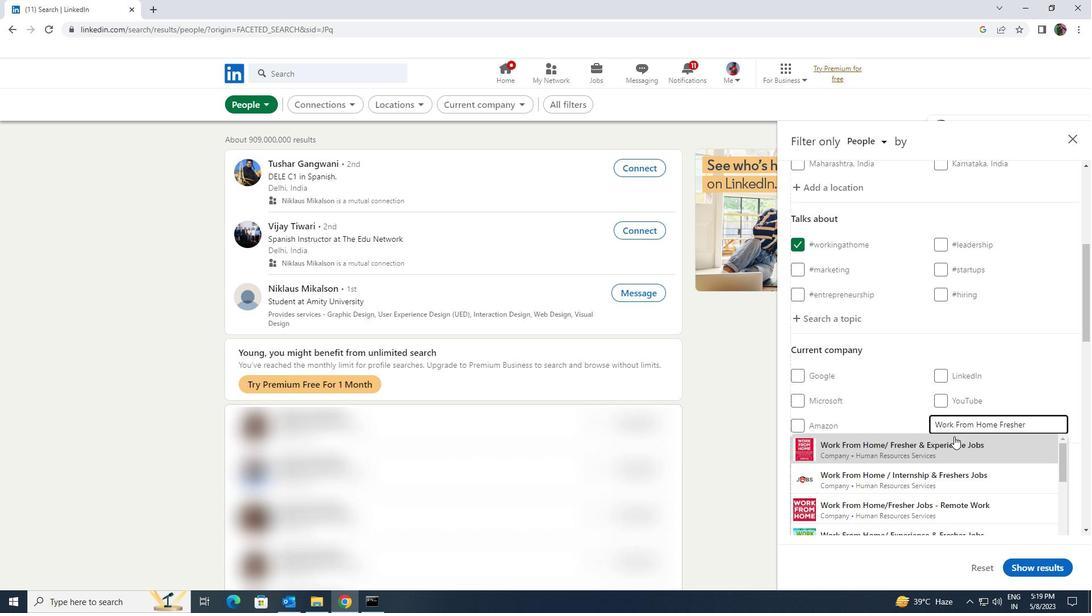 
Action: Mouse scrolled (954, 440) with delta (0, 0)
Screenshot: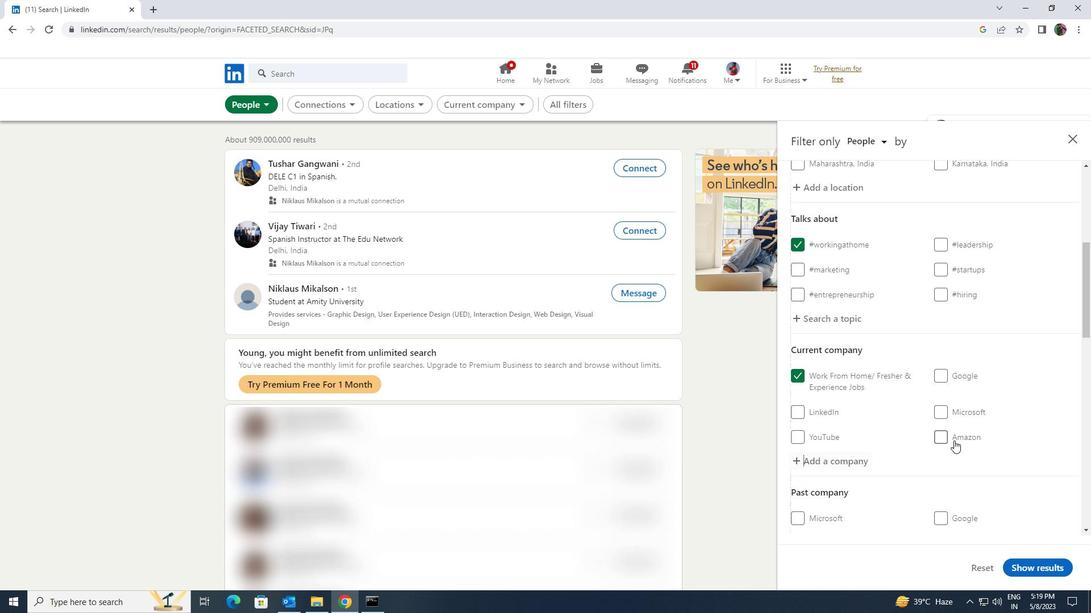 
Action: Mouse scrolled (954, 440) with delta (0, 0)
Screenshot: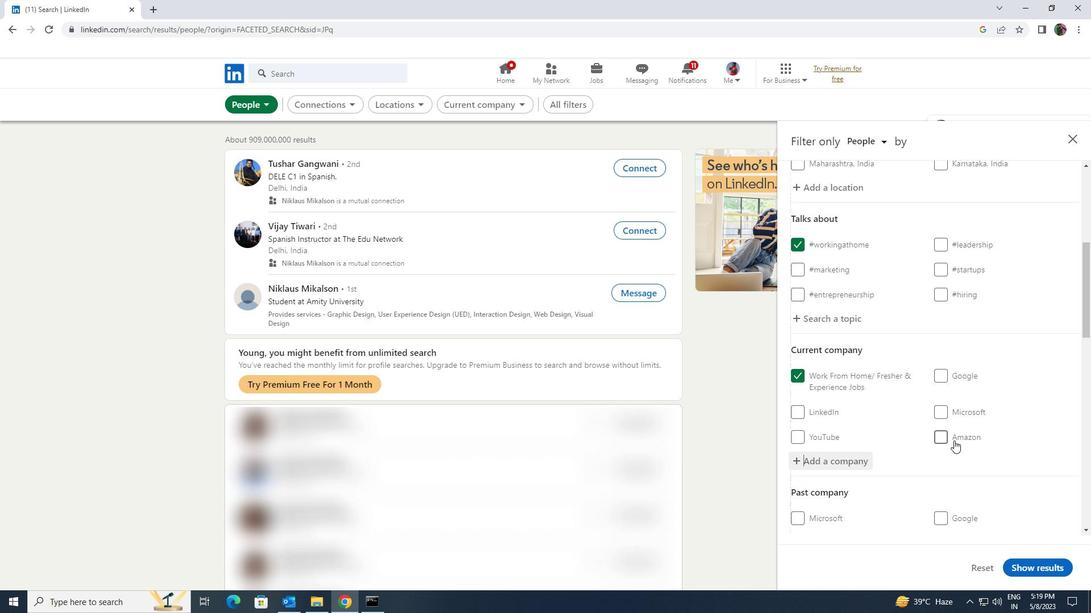 
Action: Mouse scrolled (954, 440) with delta (0, 0)
Screenshot: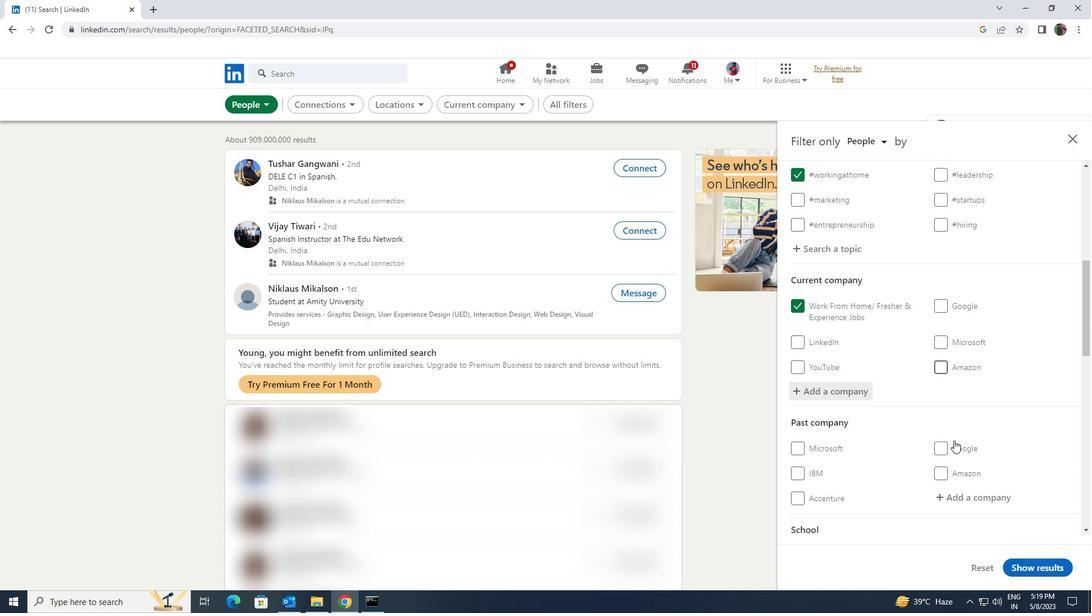 
Action: Mouse moved to (954, 442)
Screenshot: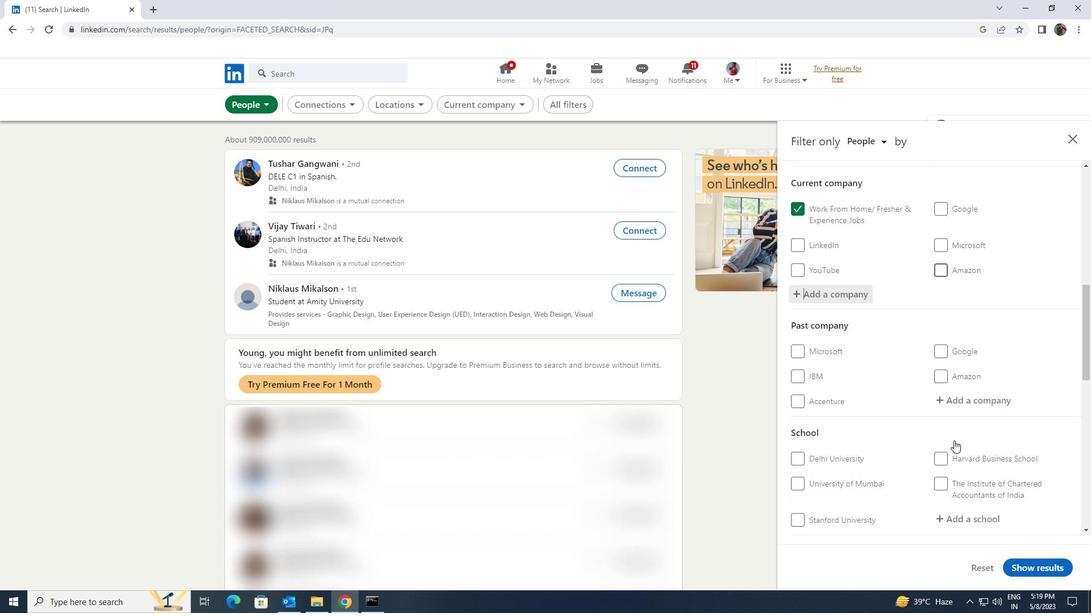 
Action: Mouse scrolled (954, 442) with delta (0, 0)
Screenshot: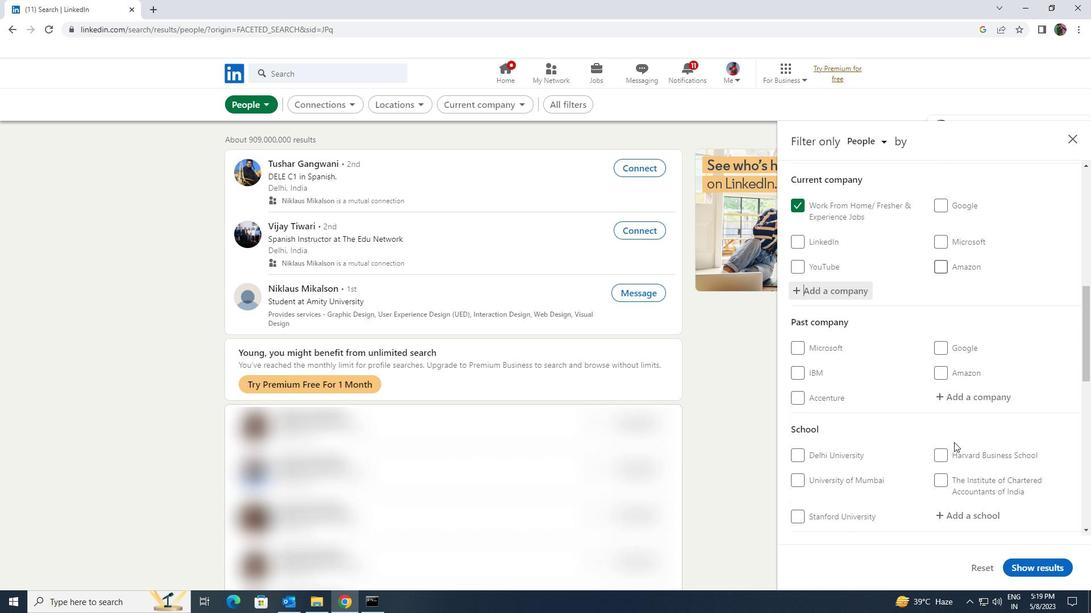 
Action: Mouse moved to (952, 455)
Screenshot: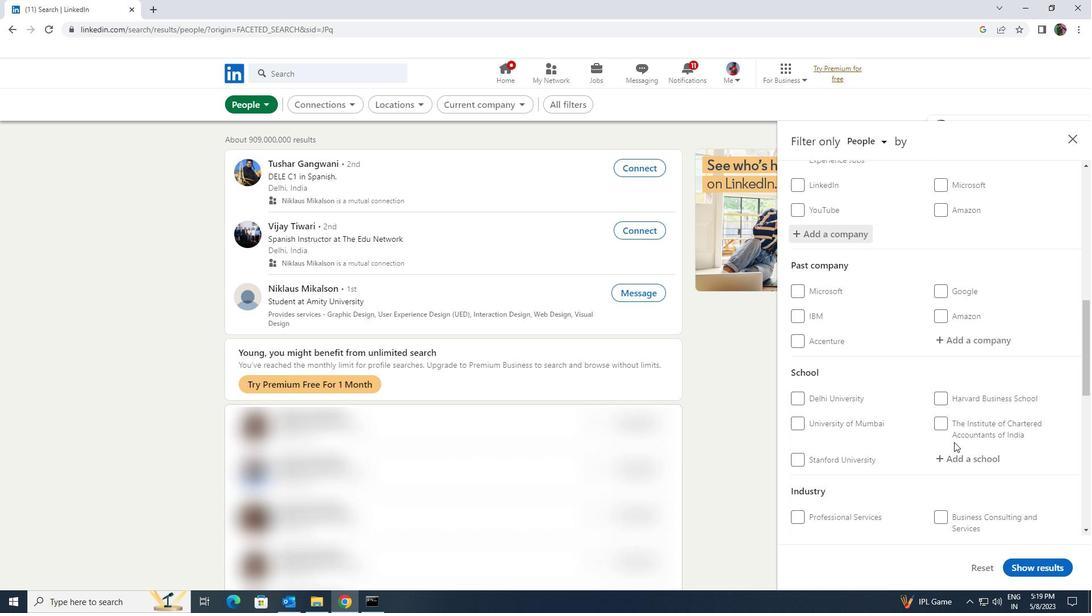 
Action: Mouse pressed left at (952, 455)
Screenshot: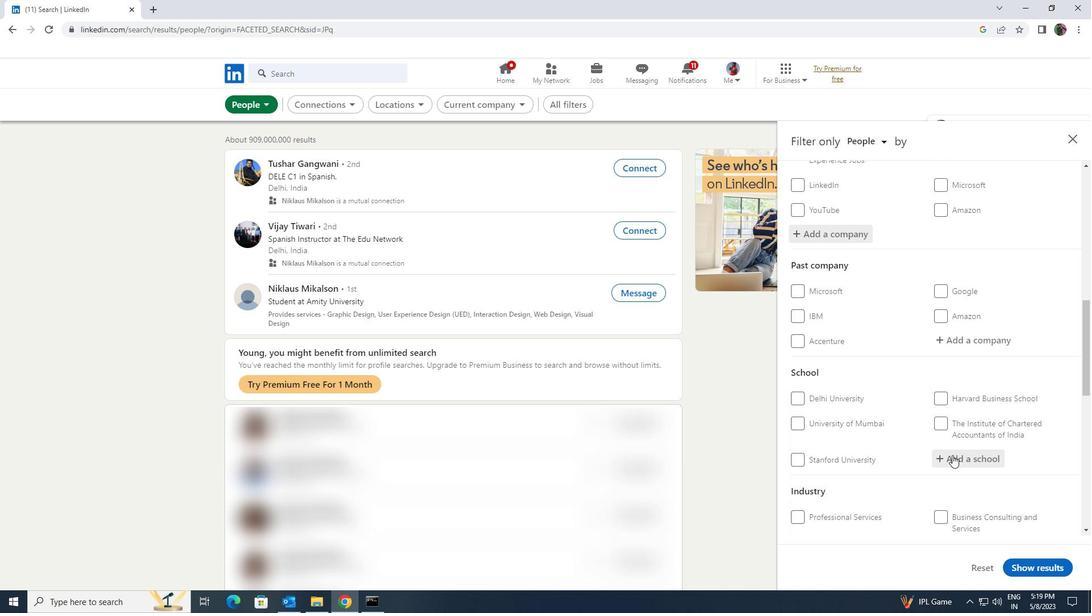 
Action: Key pressed <Key.shift><Key.shift><Key.shift><Key.shift><Key.shift><Key.shift>GOA<Key.space><Key.shift>INSTITUTE
Screenshot: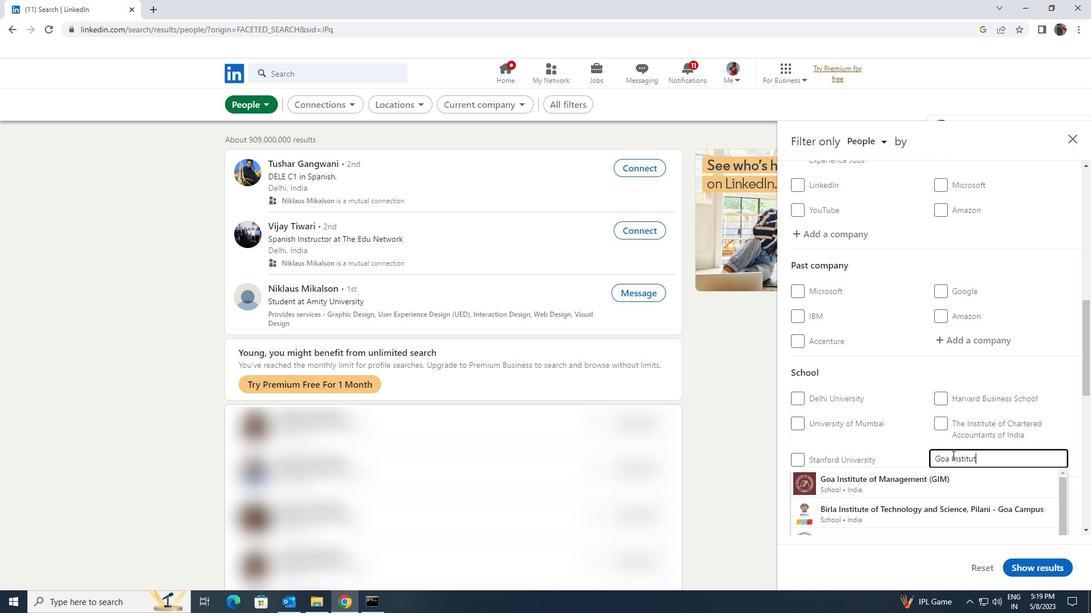 
Action: Mouse moved to (962, 480)
Screenshot: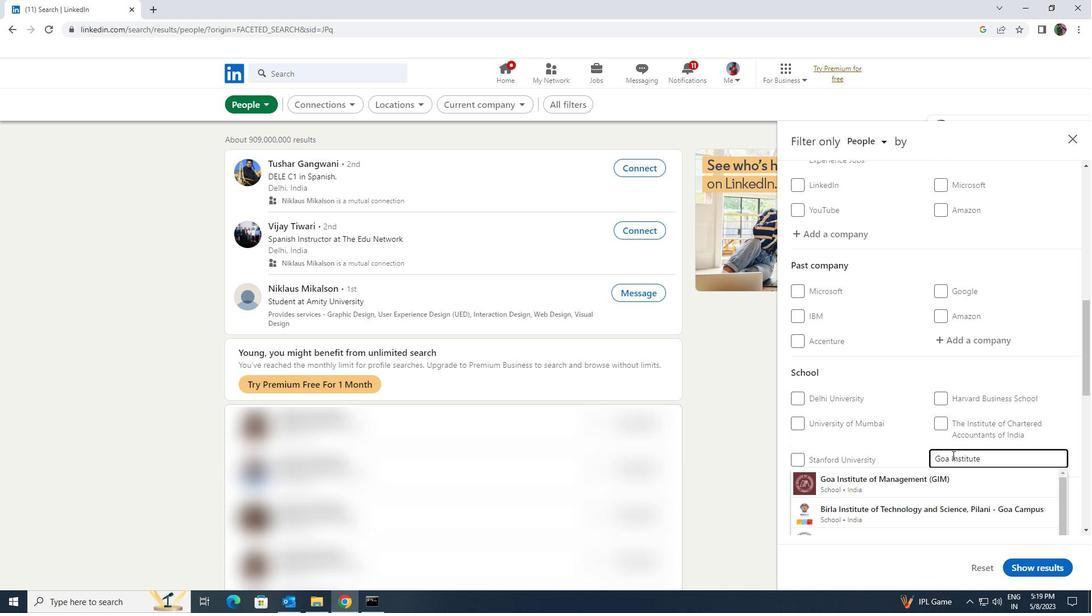 
Action: Mouse pressed left at (962, 480)
Screenshot: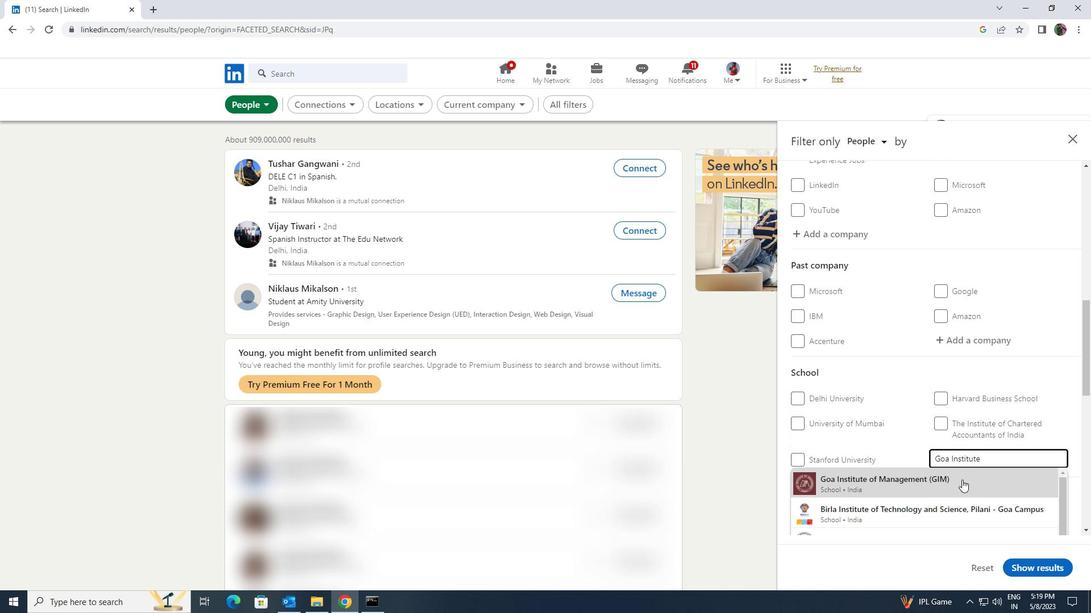 
Action: Mouse moved to (964, 479)
Screenshot: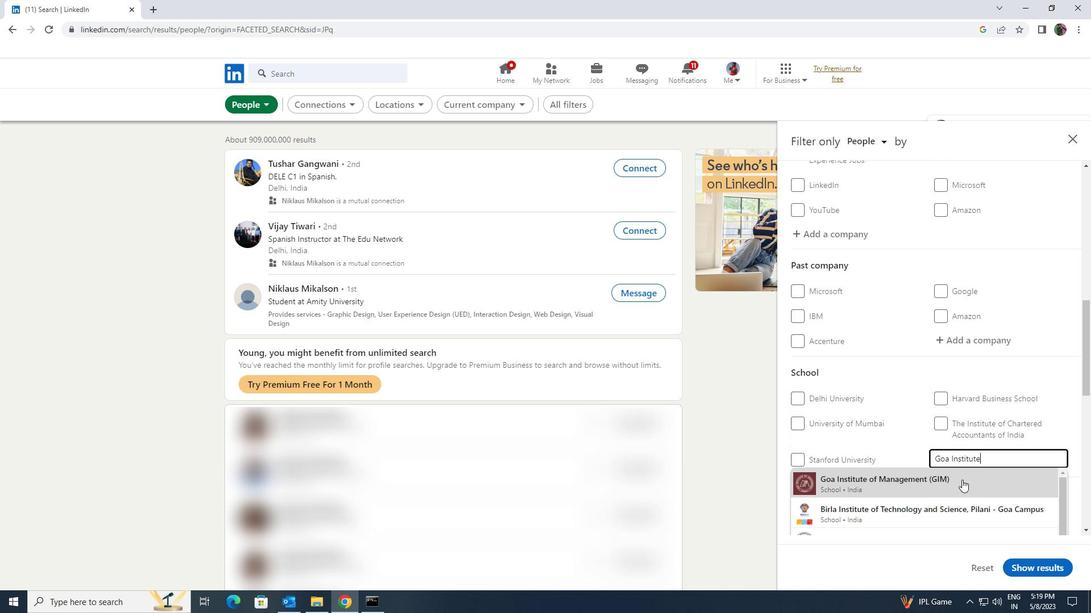 
Action: Mouse scrolled (964, 479) with delta (0, 0)
Screenshot: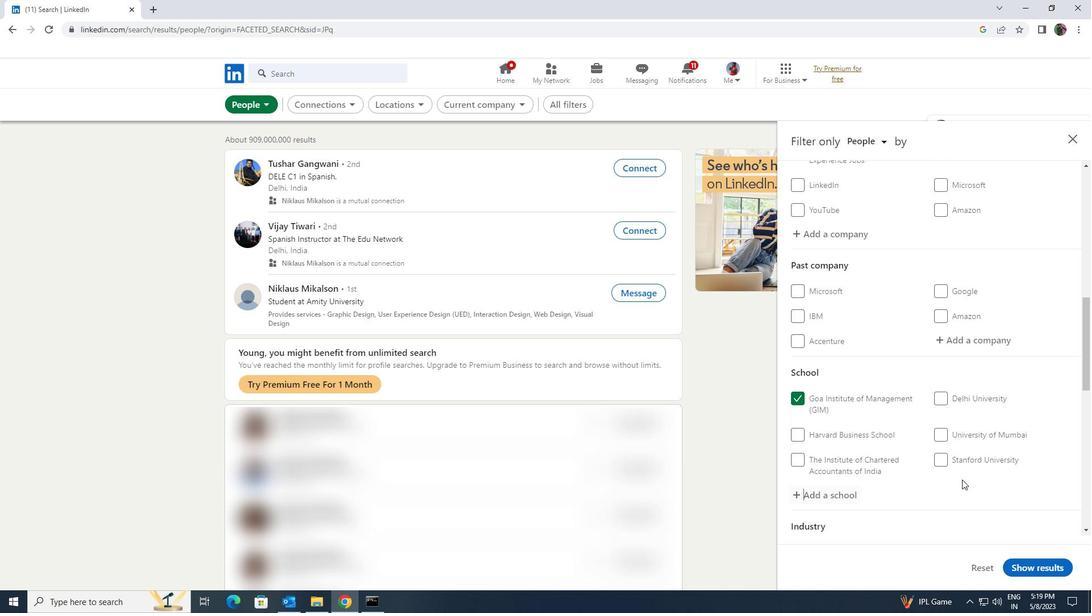 
Action: Mouse scrolled (964, 479) with delta (0, 0)
Screenshot: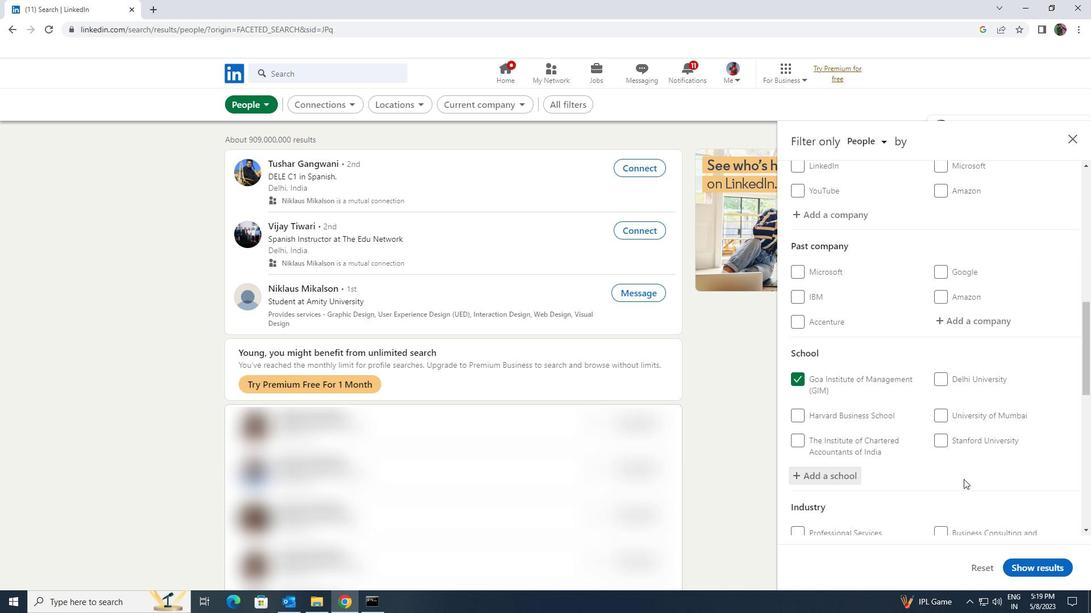 
Action: Mouse scrolled (964, 479) with delta (0, 0)
Screenshot: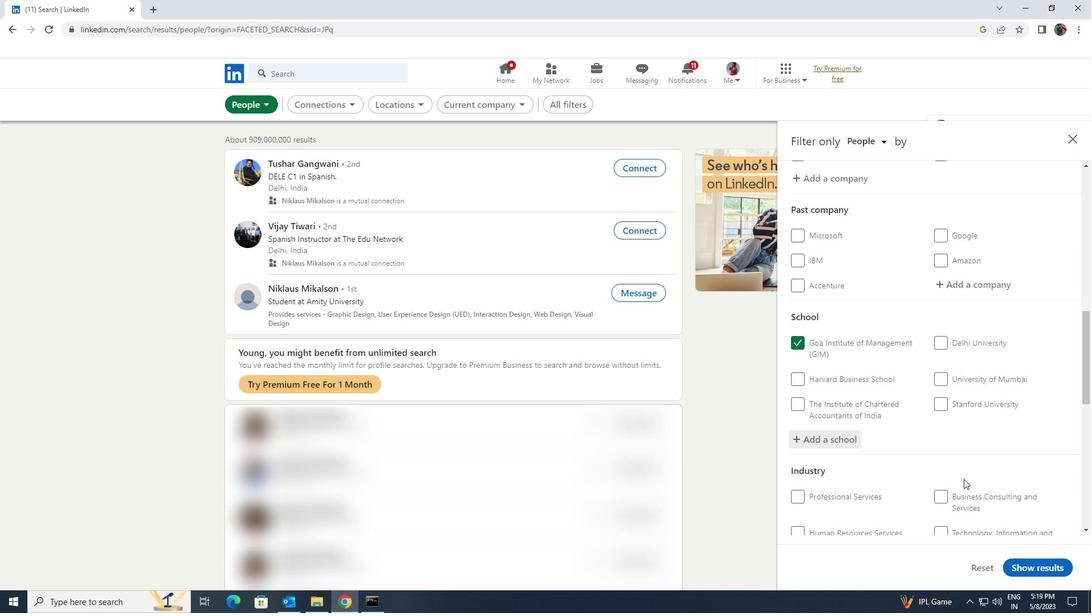 
Action: Mouse moved to (970, 454)
Screenshot: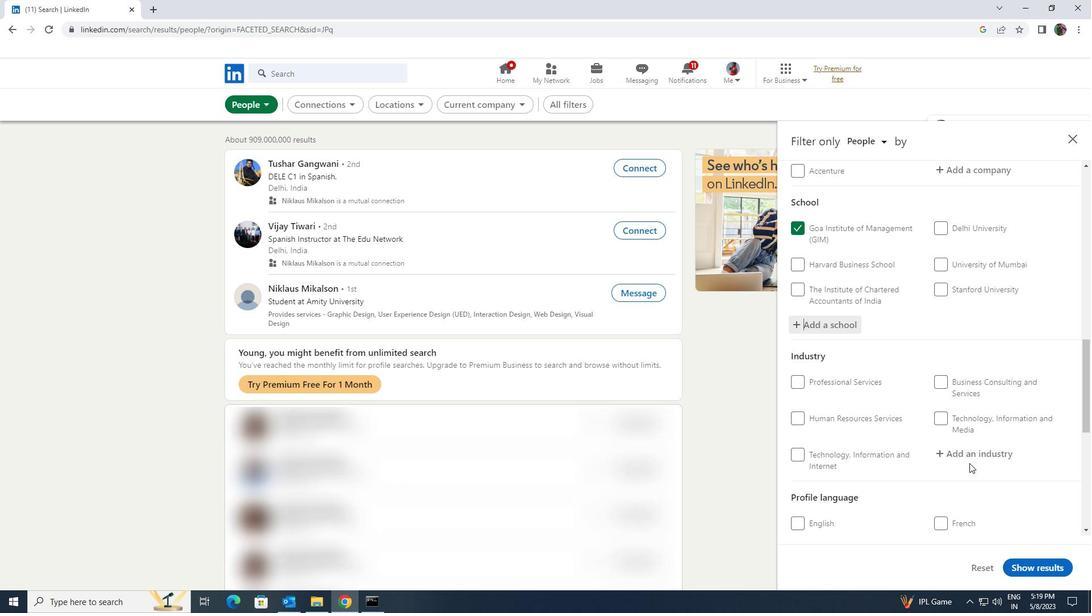 
Action: Mouse pressed left at (970, 454)
Screenshot: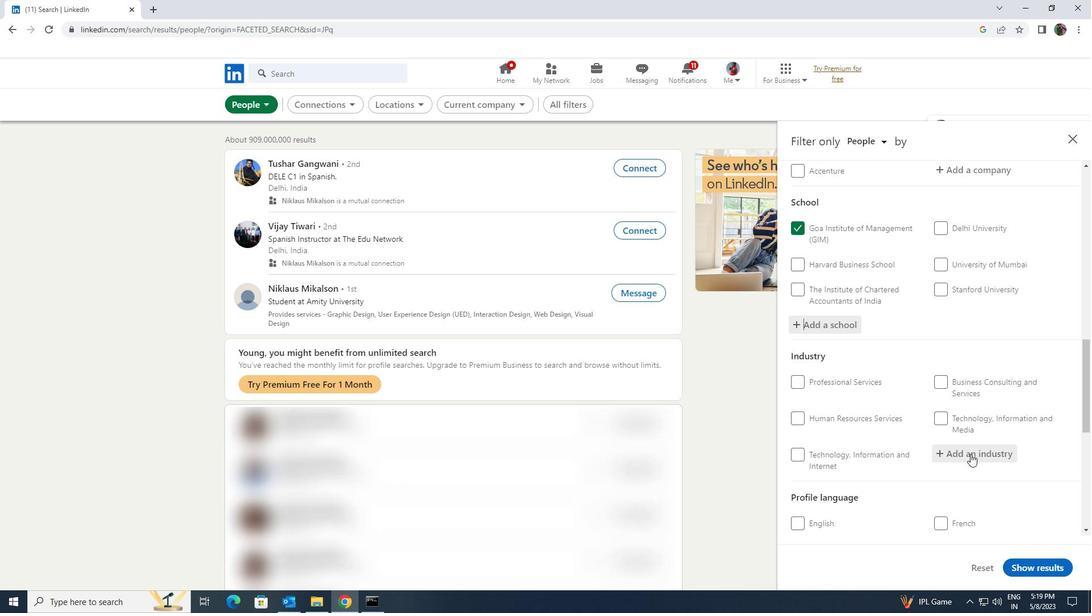 
Action: Key pressed <Key.shift><Key.shift><Key.shift><Key.shift><Key.shift><Key.shift><Key.shift><Key.shift><Key.shift><Key.shift><Key.shift><Key.shift><Key.shift><Key.shift><Key.shift><Key.shift><Key.shift><Key.shift><Key.shift><Key.shift><Key.shift><Key.shift><Key.shift><Key.shift><Key.shift><Key.shift><Key.shift><Key.shift><Key.shift><Key.shift><Key.shift><Key.shift><Key.shift><Key.shift><Key.shift><Key.shift><Key.shift><Key.shift><Key.shift><Key.shift>ELDERLY
Screenshot: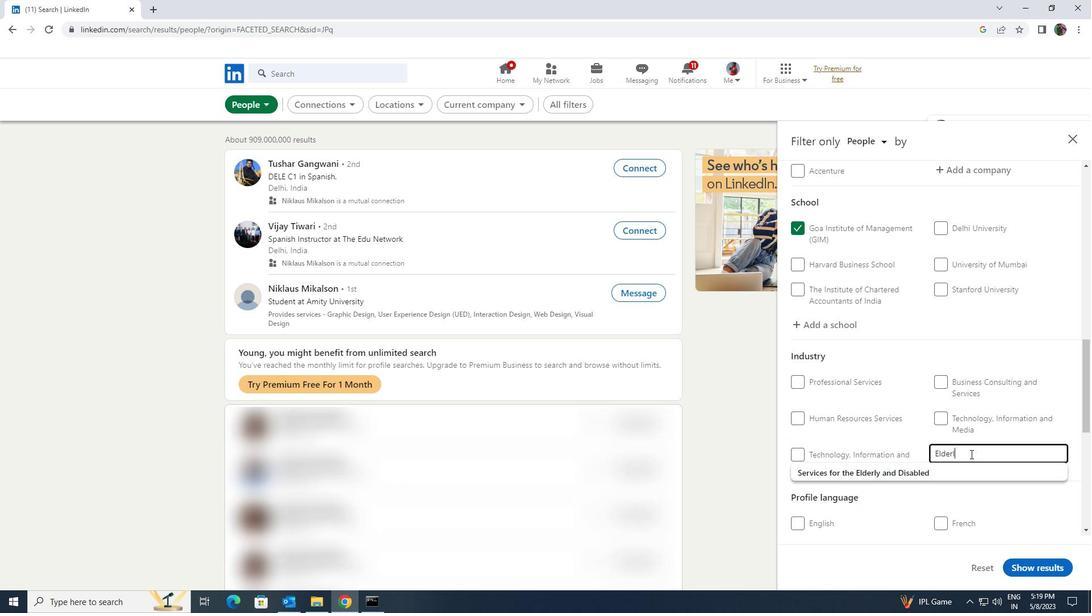 
Action: Mouse moved to (975, 473)
Screenshot: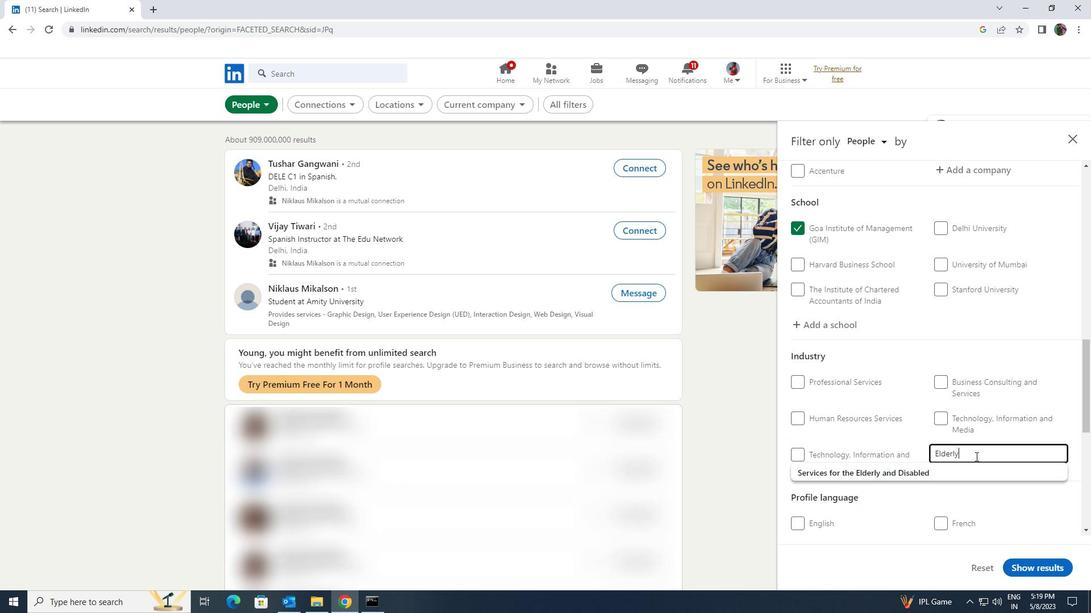 
Action: Mouse pressed left at (975, 473)
Screenshot: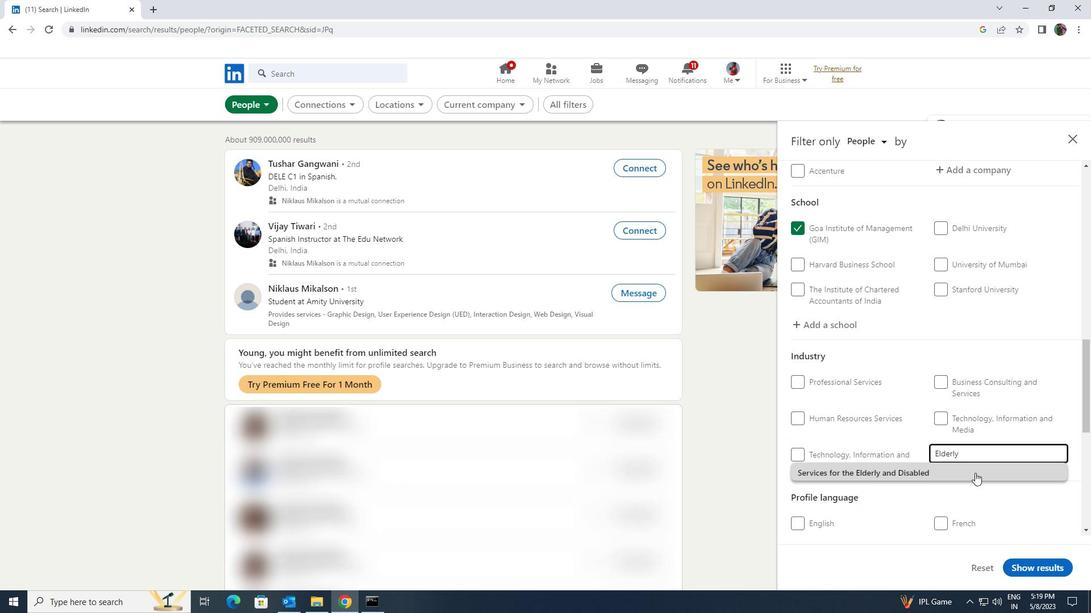 
Action: Mouse scrolled (975, 472) with delta (0, 0)
Screenshot: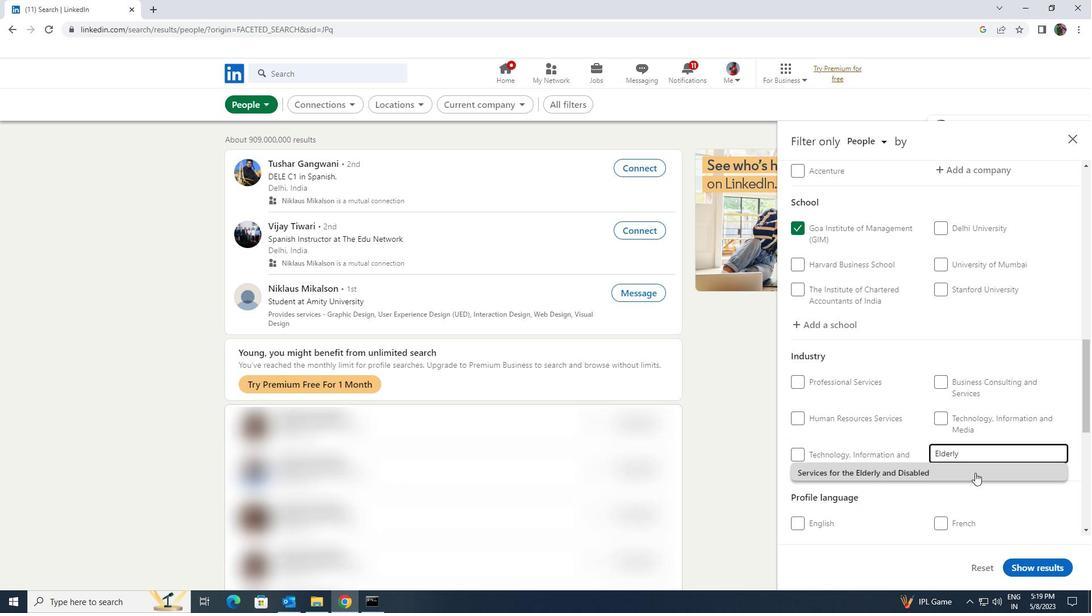 
Action: Mouse scrolled (975, 472) with delta (0, 0)
Screenshot: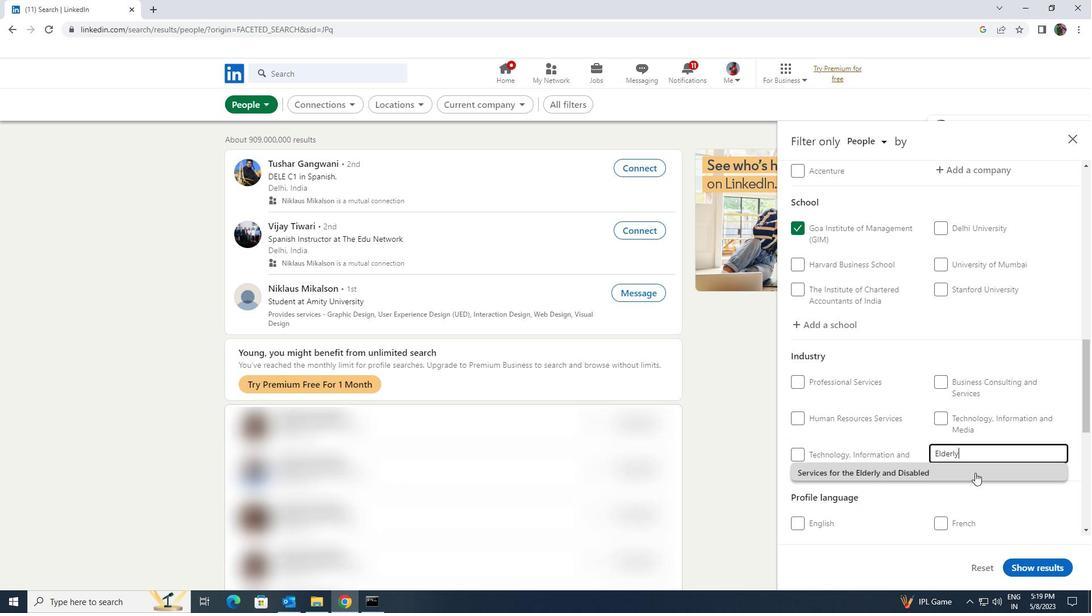
Action: Mouse moved to (977, 357)
Screenshot: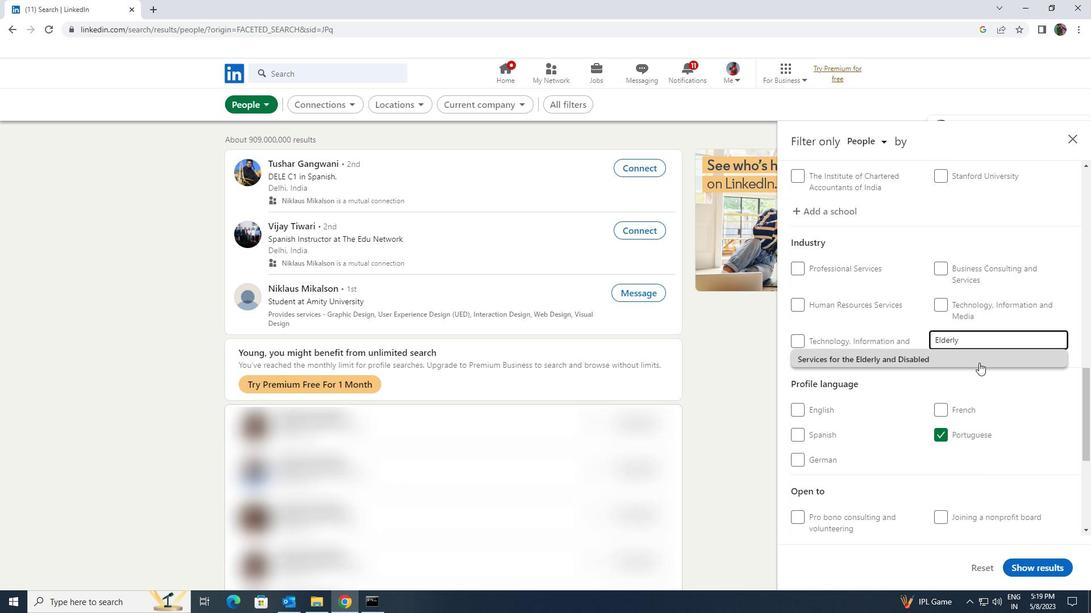 
Action: Mouse pressed left at (977, 357)
Screenshot: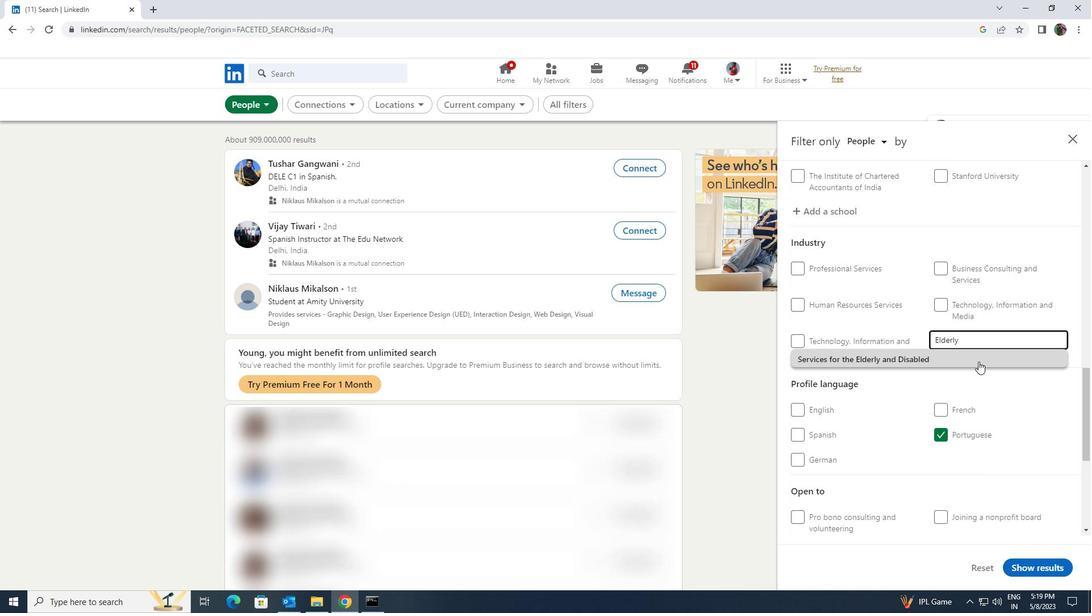 
Action: Mouse scrolled (977, 356) with delta (0, 0)
Screenshot: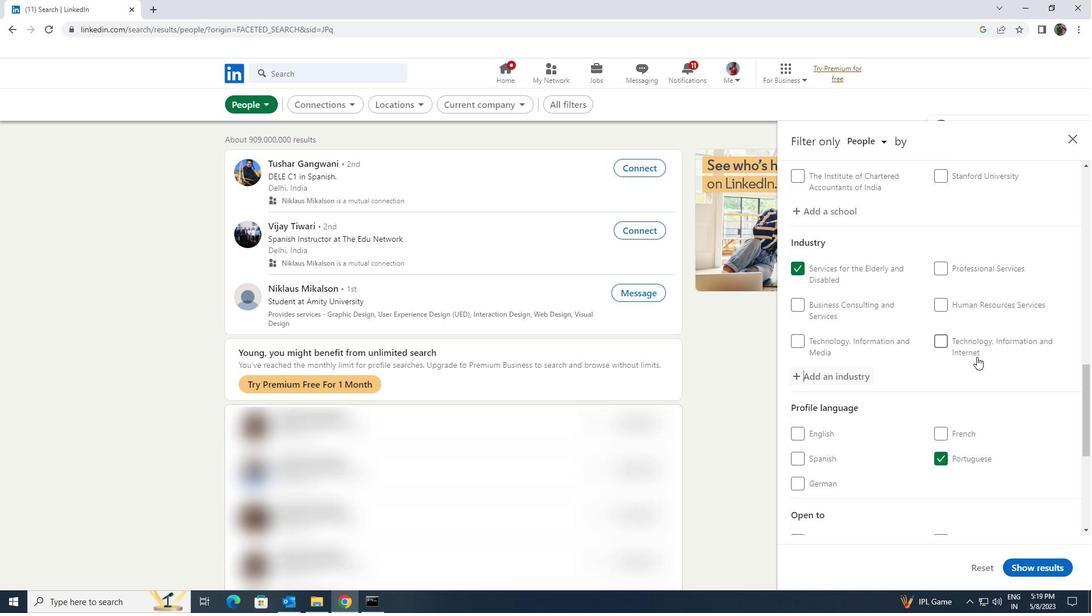 
Action: Mouse scrolled (977, 356) with delta (0, 0)
Screenshot: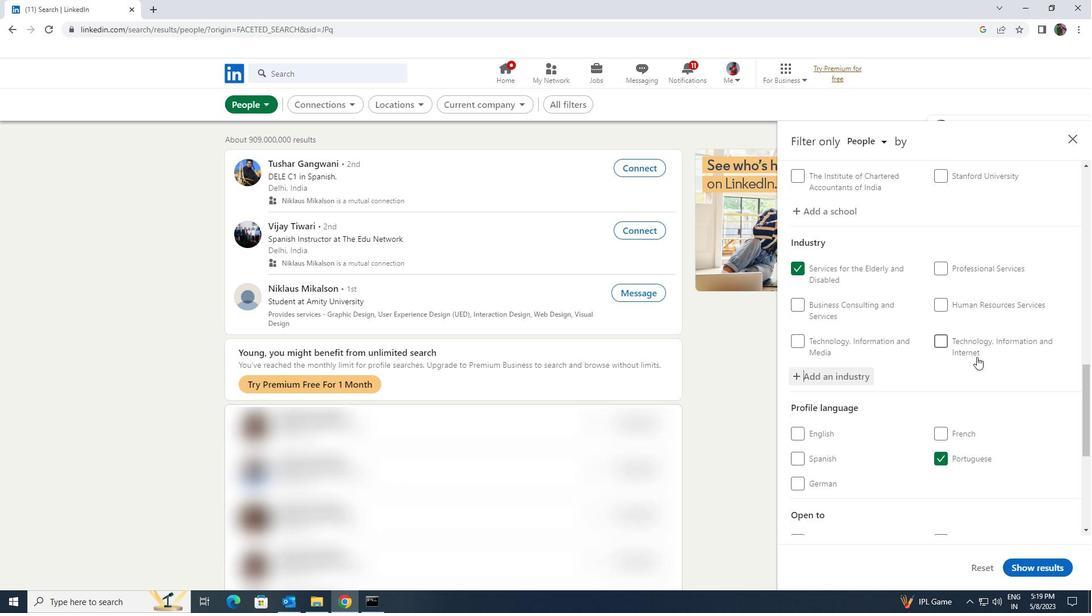 
Action: Mouse scrolled (977, 356) with delta (0, 0)
Screenshot: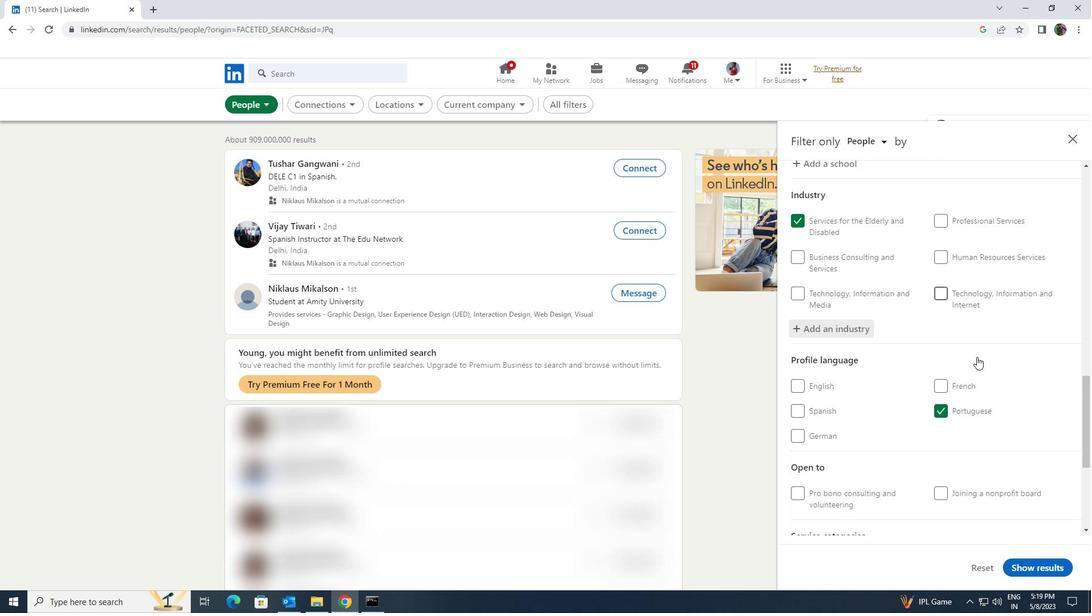 
Action: Mouse scrolled (977, 356) with delta (0, 0)
Screenshot: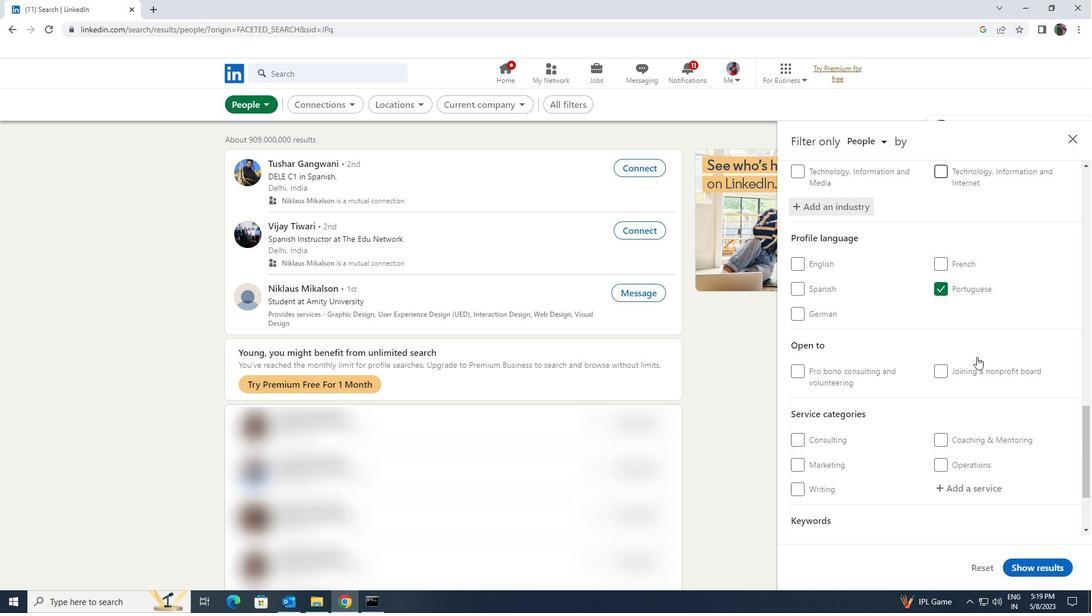 
Action: Mouse scrolled (977, 356) with delta (0, 0)
Screenshot: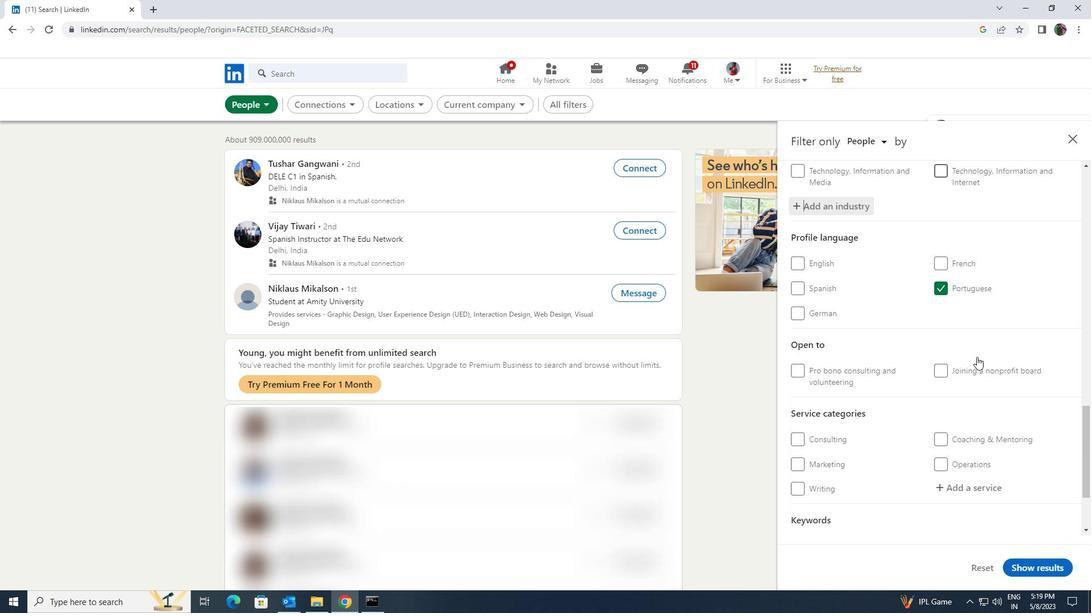 
Action: Mouse moved to (975, 374)
Screenshot: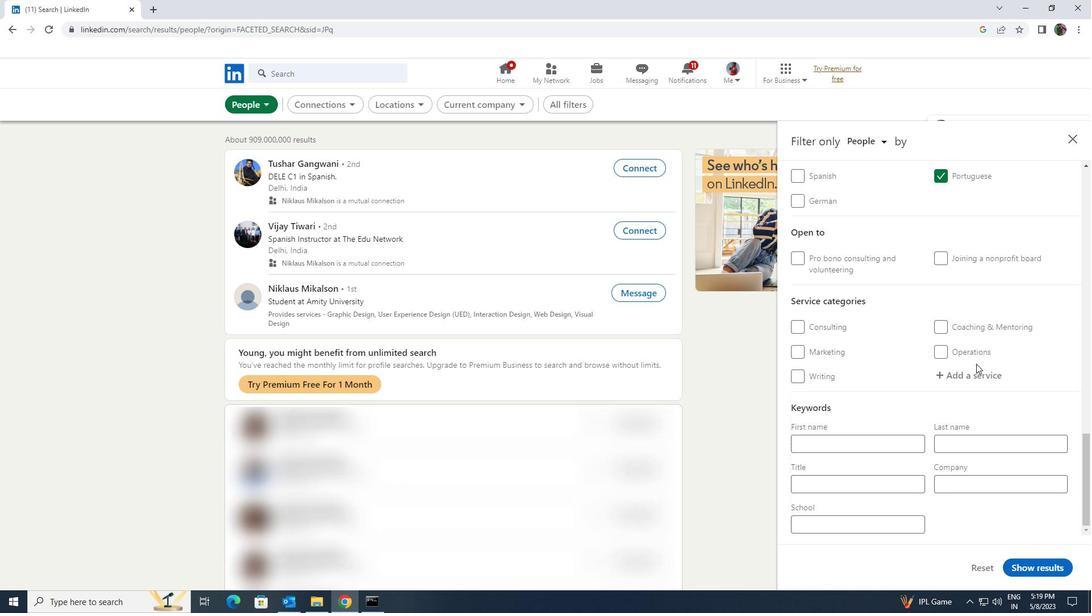 
Action: Mouse pressed left at (975, 374)
Screenshot: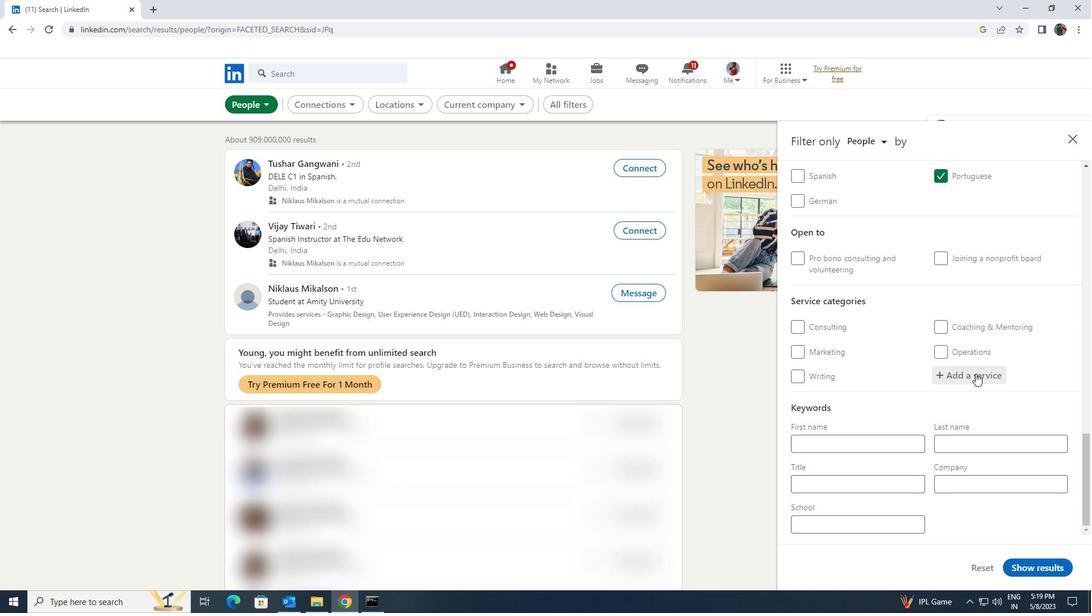 
Action: Key pressed <Key.shift><Key.shift>INTER
Screenshot: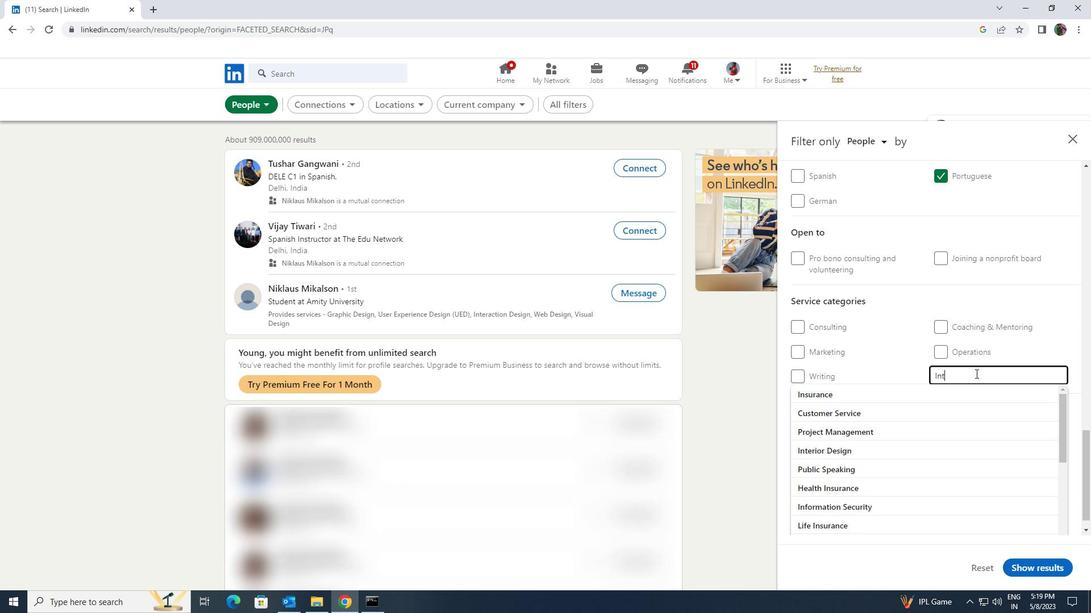 
Action: Mouse moved to (958, 408)
Screenshot: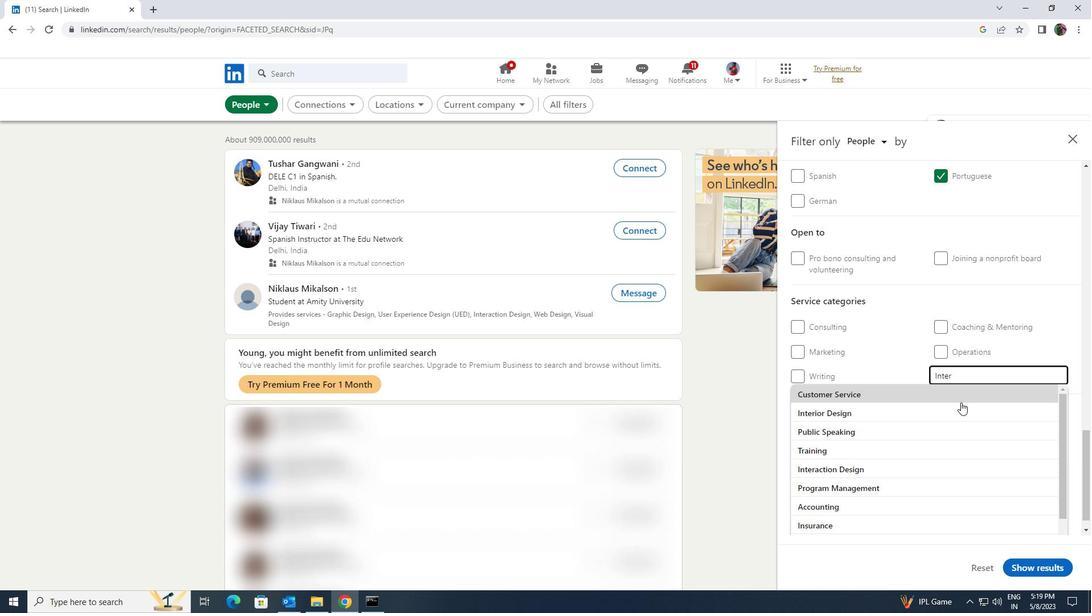 
Action: Key pressed AC
Screenshot: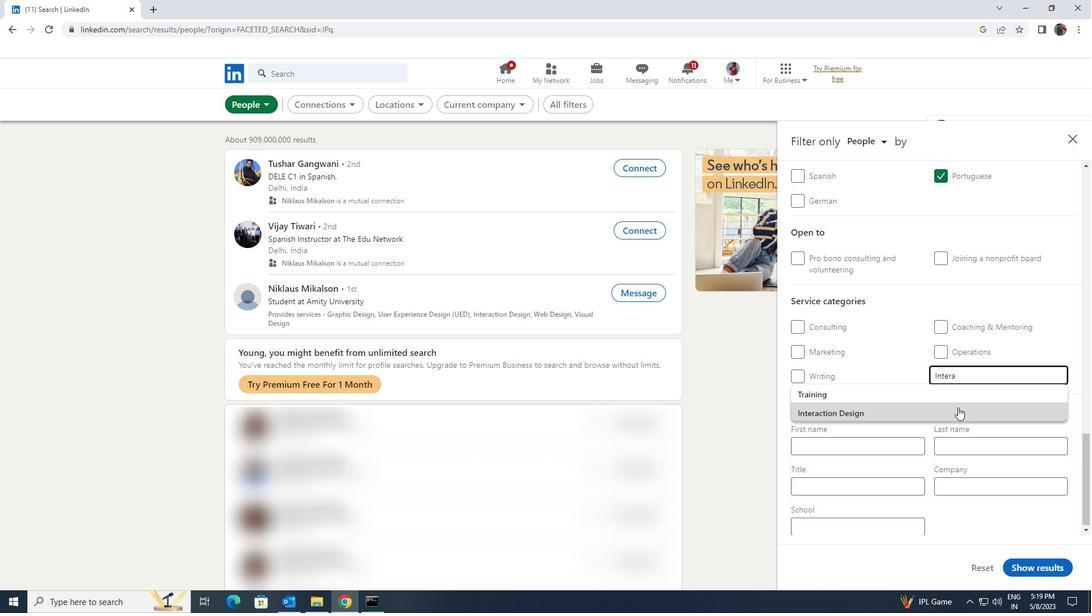 
Action: Mouse pressed left at (958, 408)
Screenshot: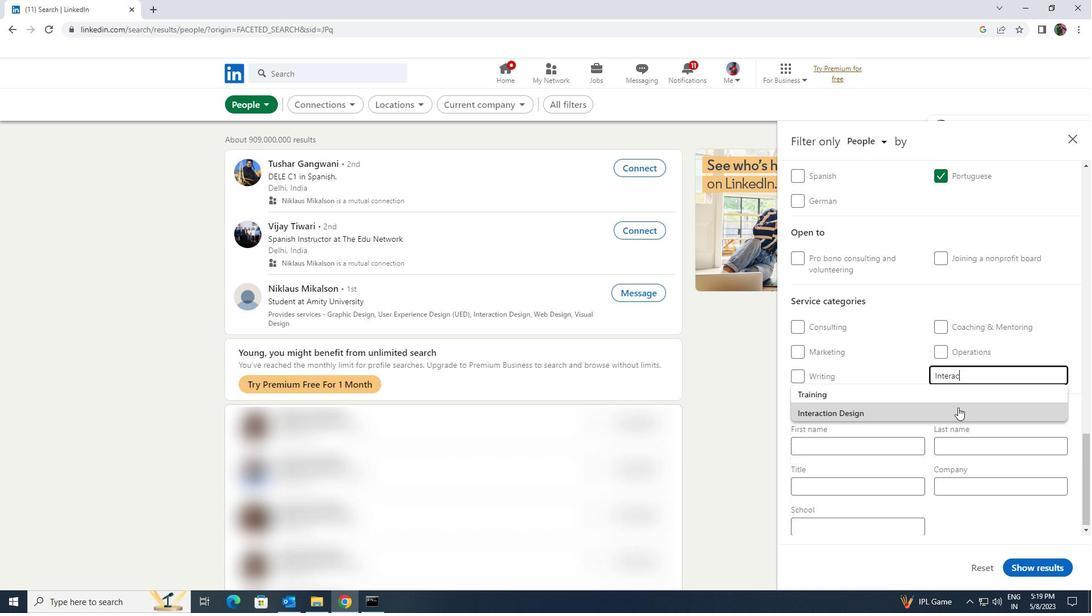 
Action: Mouse scrolled (958, 407) with delta (0, 0)
Screenshot: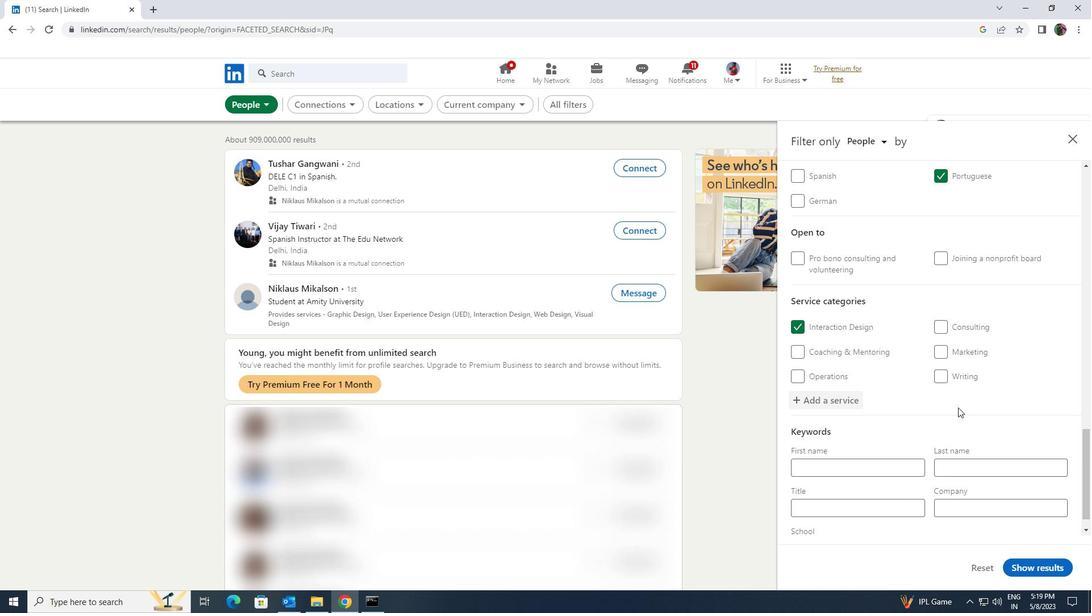 
Action: Mouse scrolled (958, 407) with delta (0, 0)
Screenshot: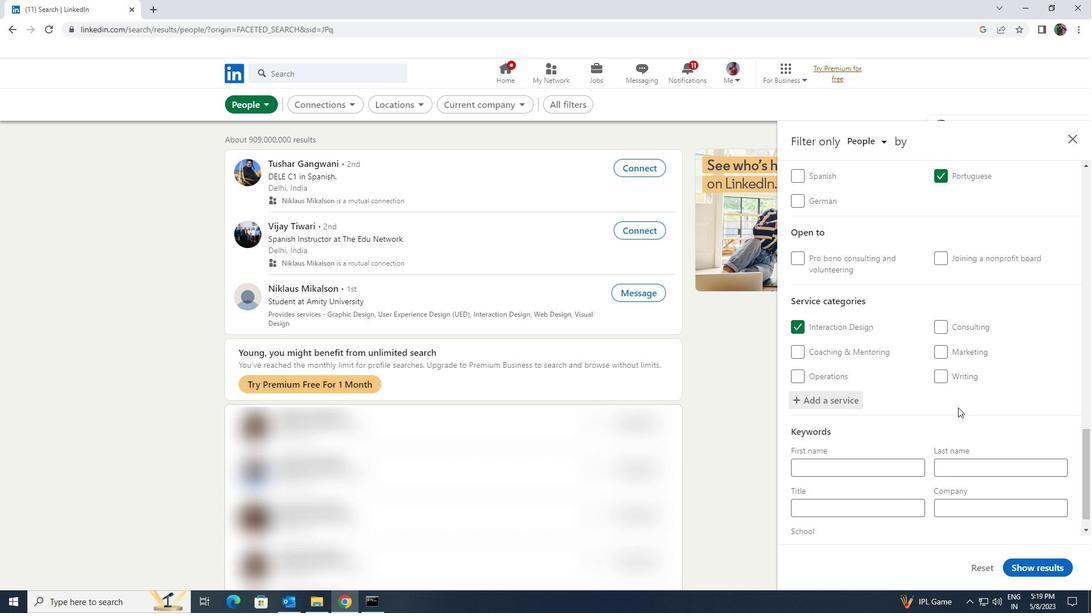 
Action: Mouse moved to (874, 486)
Screenshot: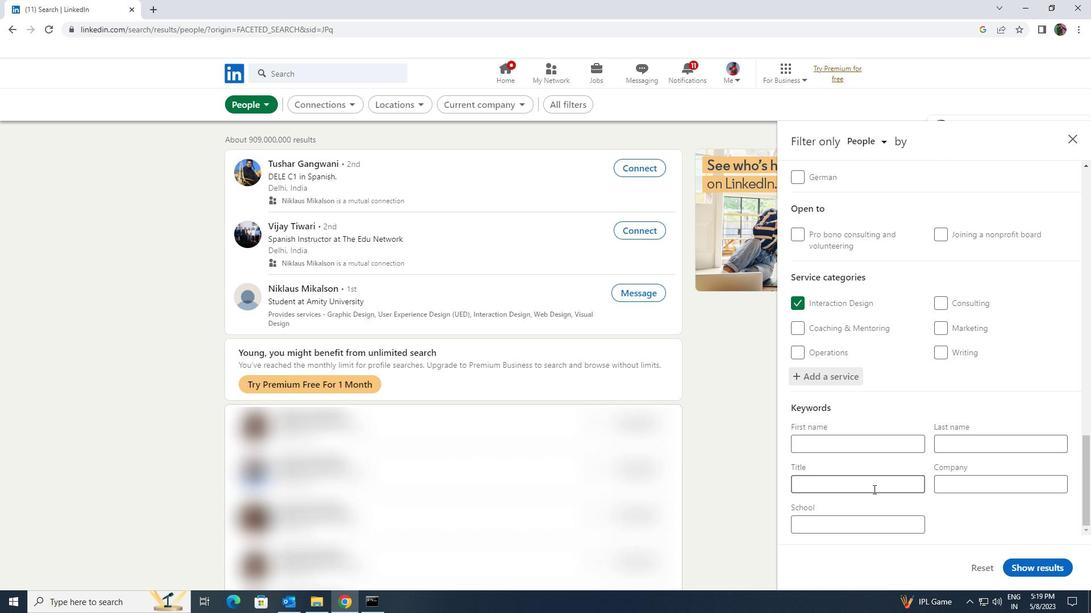 
Action: Mouse pressed left at (874, 486)
Screenshot: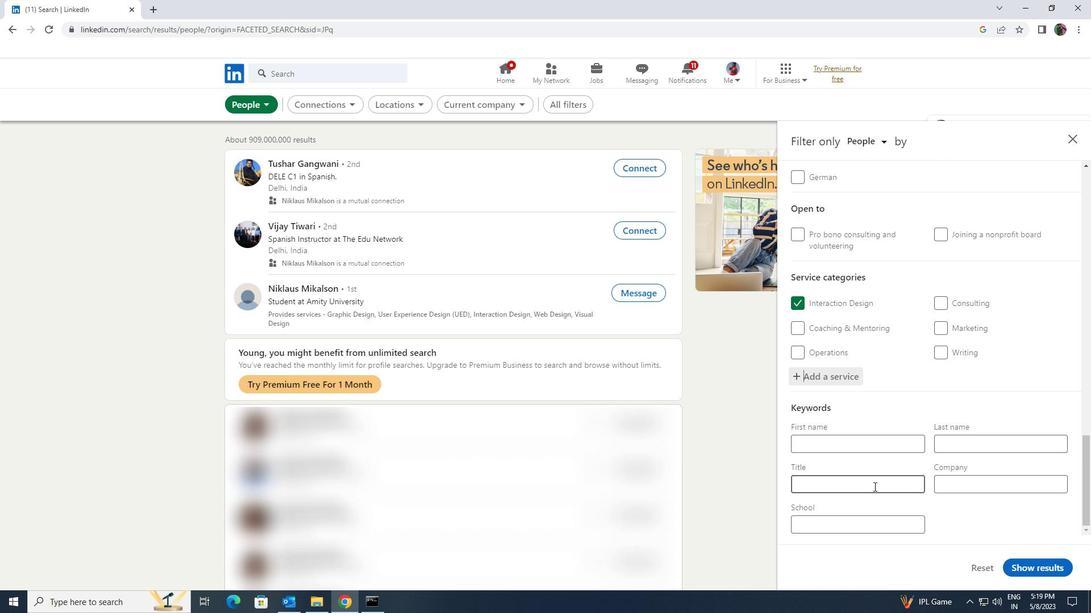 
Action: Key pressed <Key.shift><Key.shift><Key.shift><Key.shift><Key.shift><Key.shift><Key.shift><Key.shift><Key.shift><Key.shift><Key.shift><Key.shift><Key.shift>HANDYMAN
Screenshot: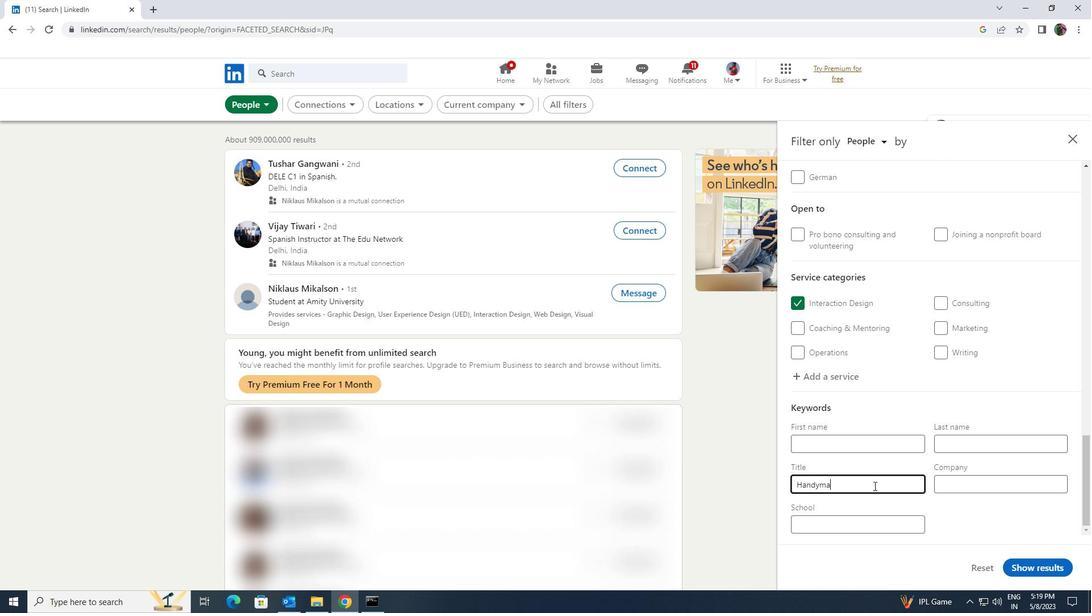 
Action: Mouse moved to (1014, 565)
Screenshot: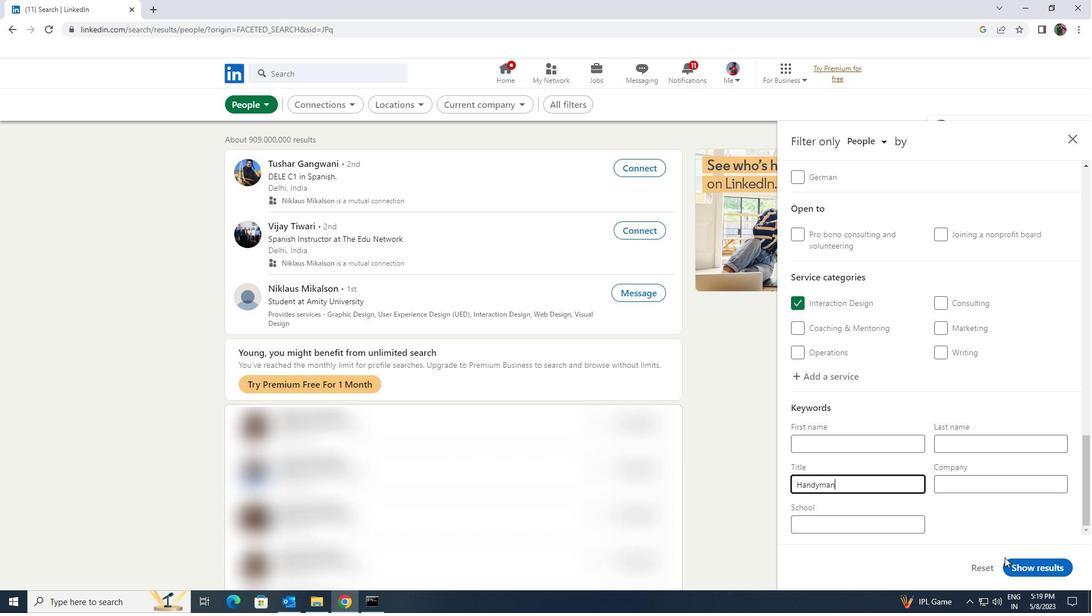 
Action: Mouse pressed left at (1014, 565)
Screenshot: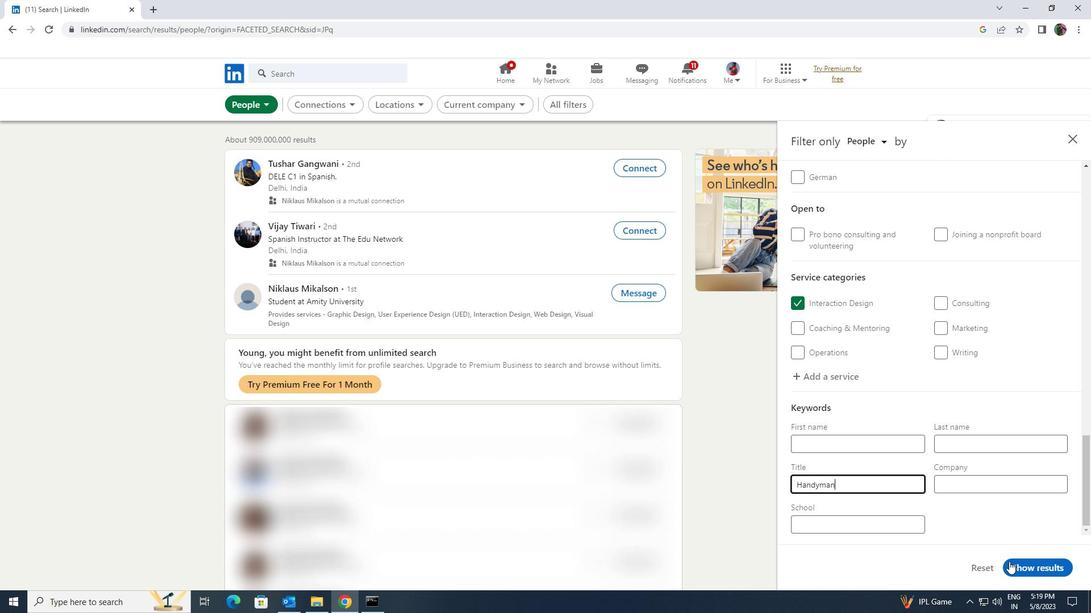 
